 Task: Search one way flight ticket for 2 adults, 2 infants in seat and 1 infant on lap in first from Santa Rosa: Charles M. Schulz-sonoma County Airport to Evansville: Evansville Regional Airport on 5-3-2023. Choice of flights is Delta. Number of bags: 1 carry on bag and 5 checked bags. Price is upto 65000. Outbound departure time preference is 17:30.
Action: Mouse moved to (316, 133)
Screenshot: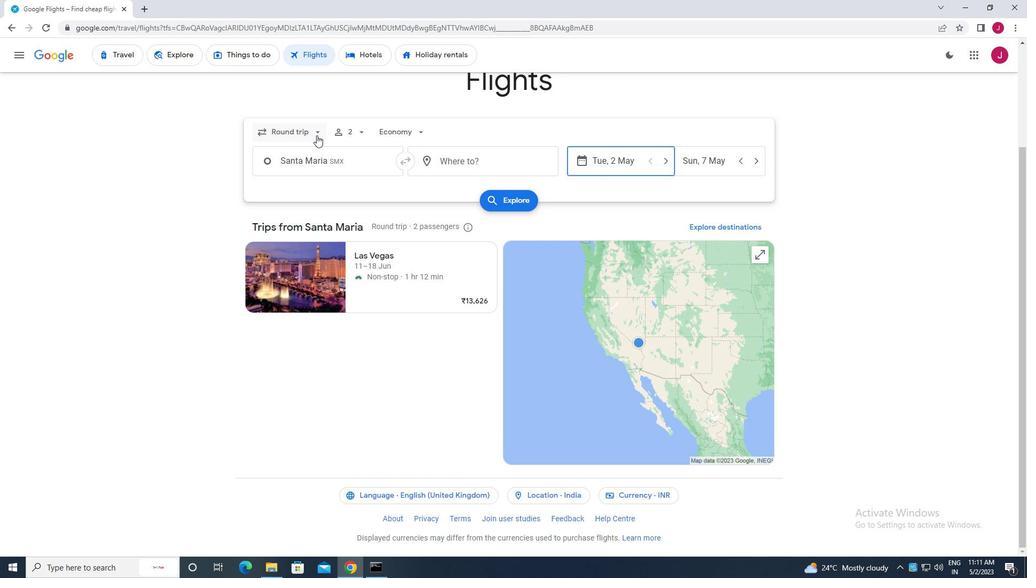 
Action: Mouse pressed left at (316, 133)
Screenshot: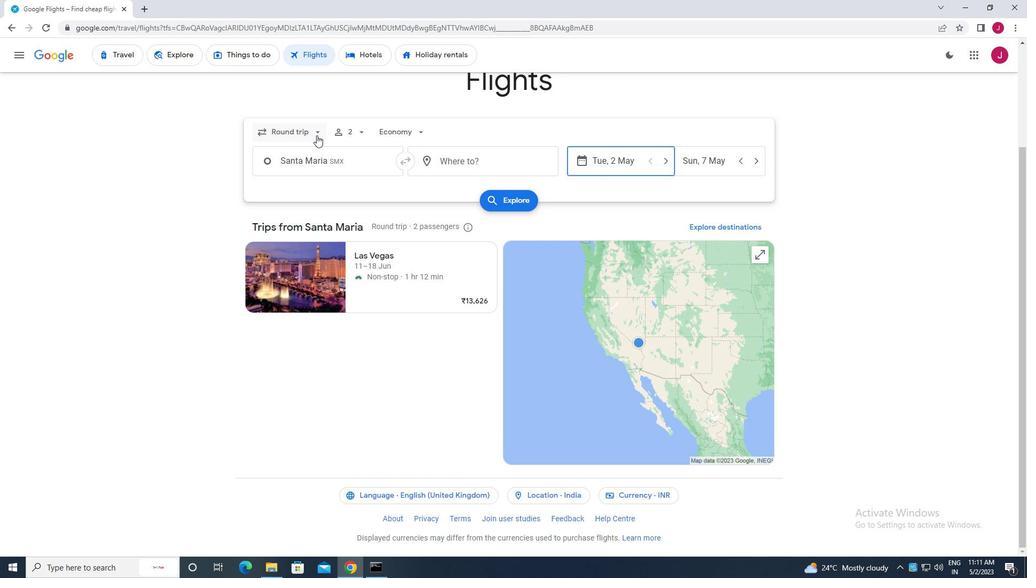
Action: Mouse moved to (313, 177)
Screenshot: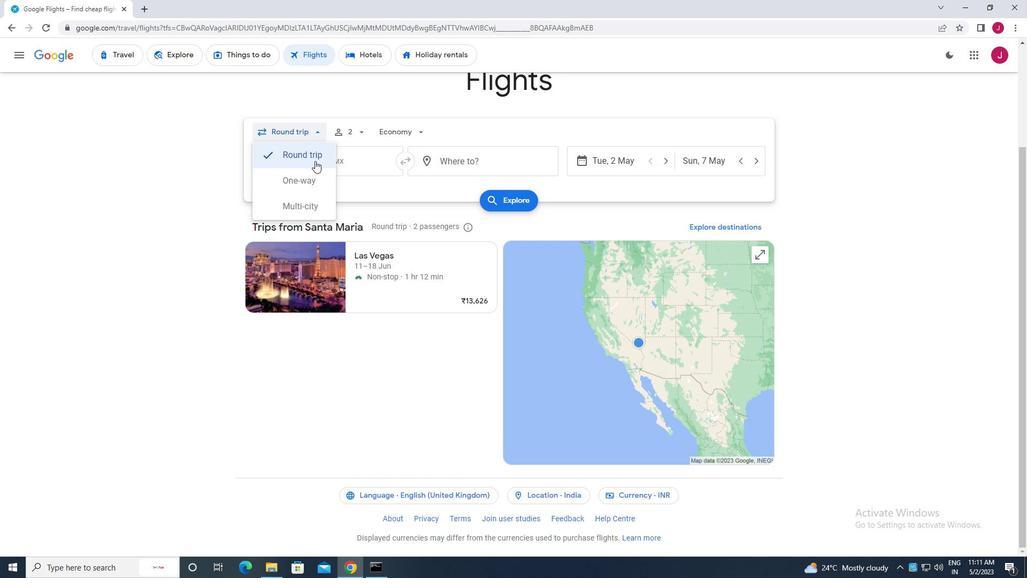 
Action: Mouse pressed left at (313, 177)
Screenshot: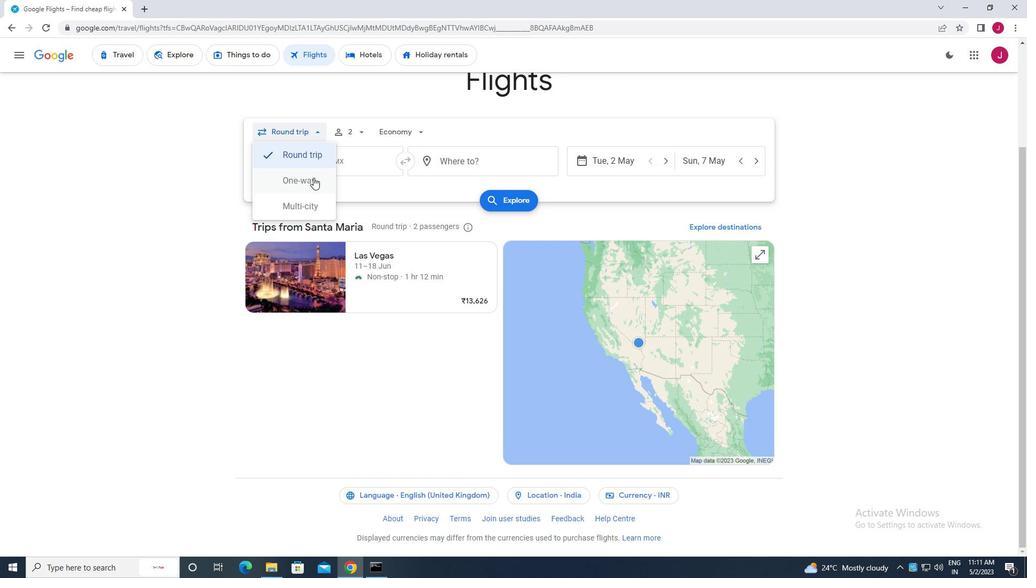 
Action: Mouse moved to (359, 133)
Screenshot: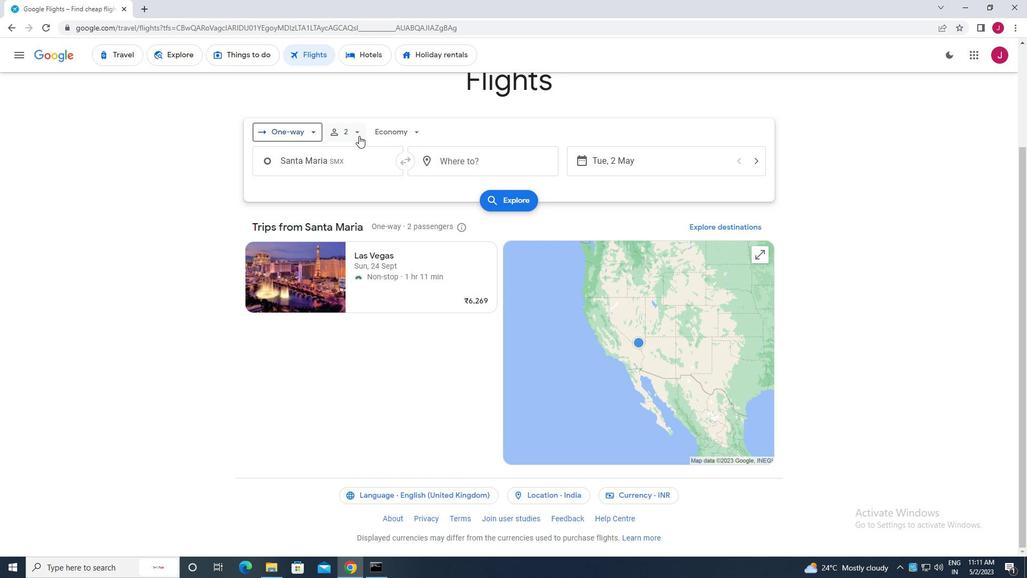 
Action: Mouse pressed left at (359, 133)
Screenshot: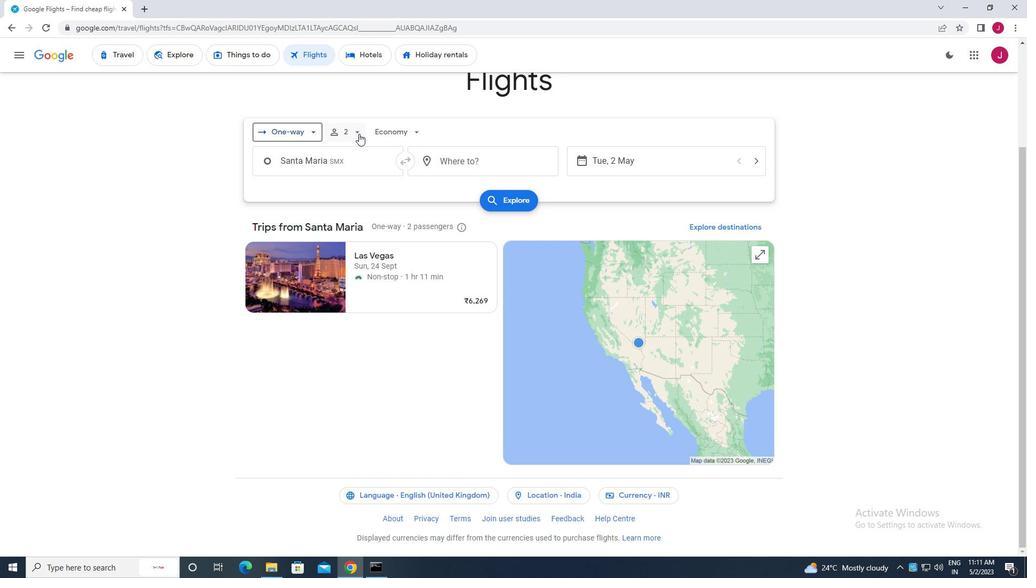 
Action: Mouse moved to (441, 164)
Screenshot: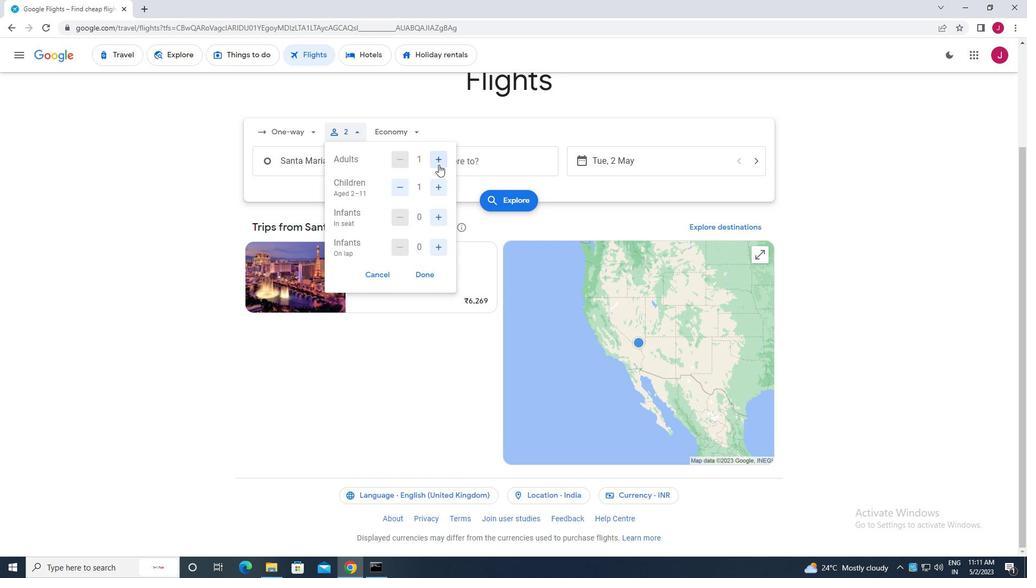 
Action: Mouse pressed left at (441, 164)
Screenshot: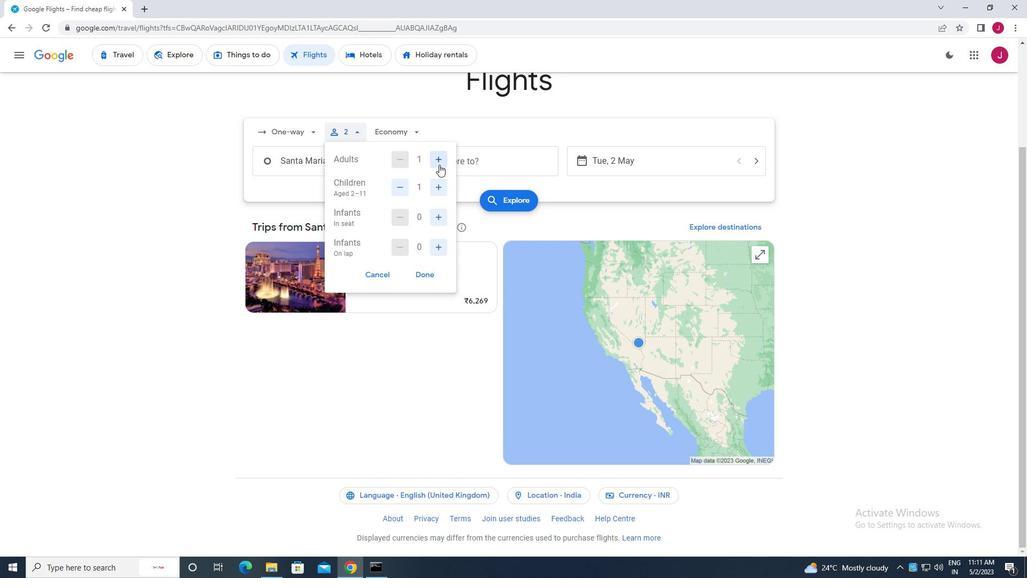 
Action: Mouse moved to (399, 190)
Screenshot: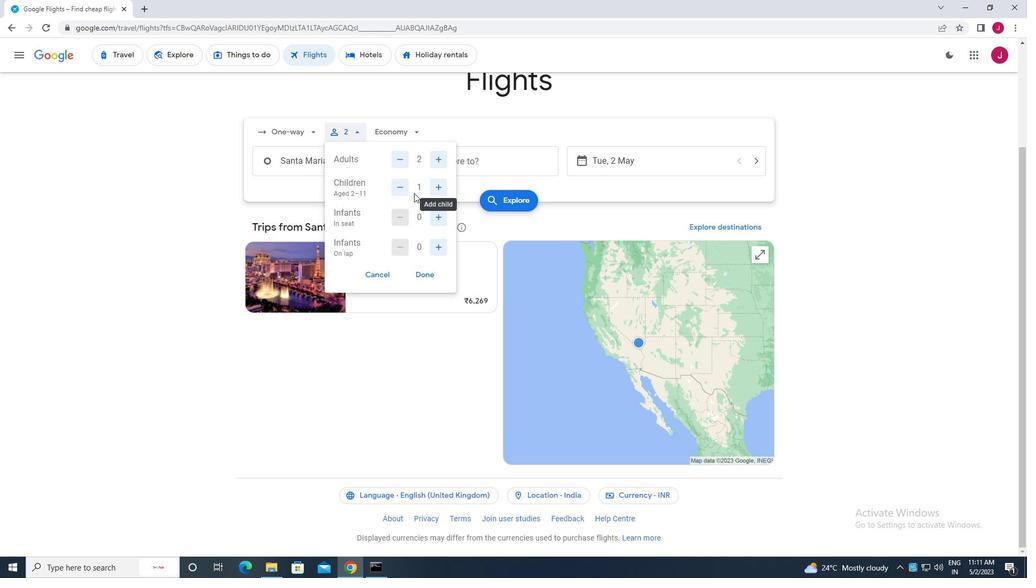 
Action: Mouse pressed left at (399, 190)
Screenshot: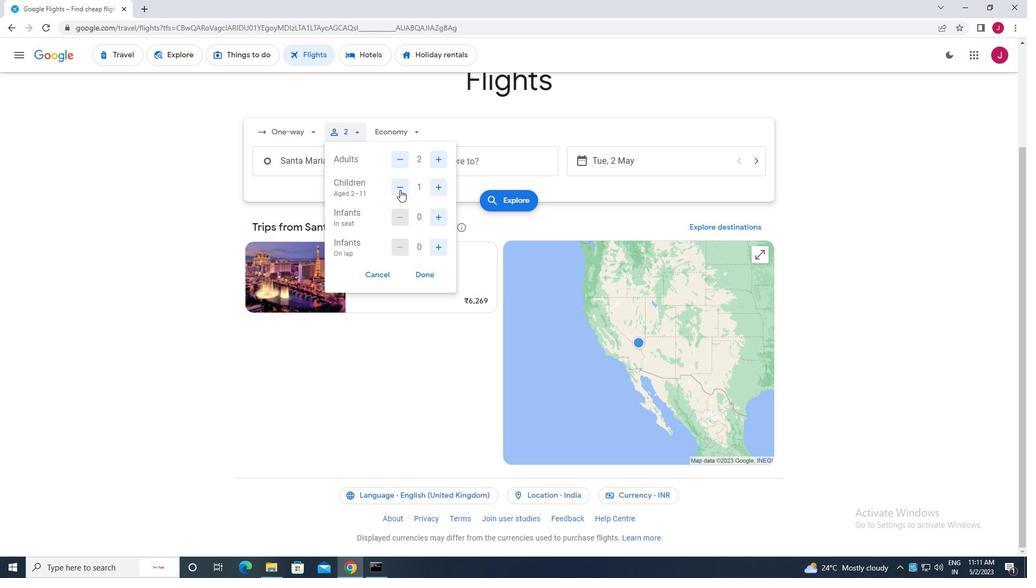 
Action: Mouse moved to (438, 220)
Screenshot: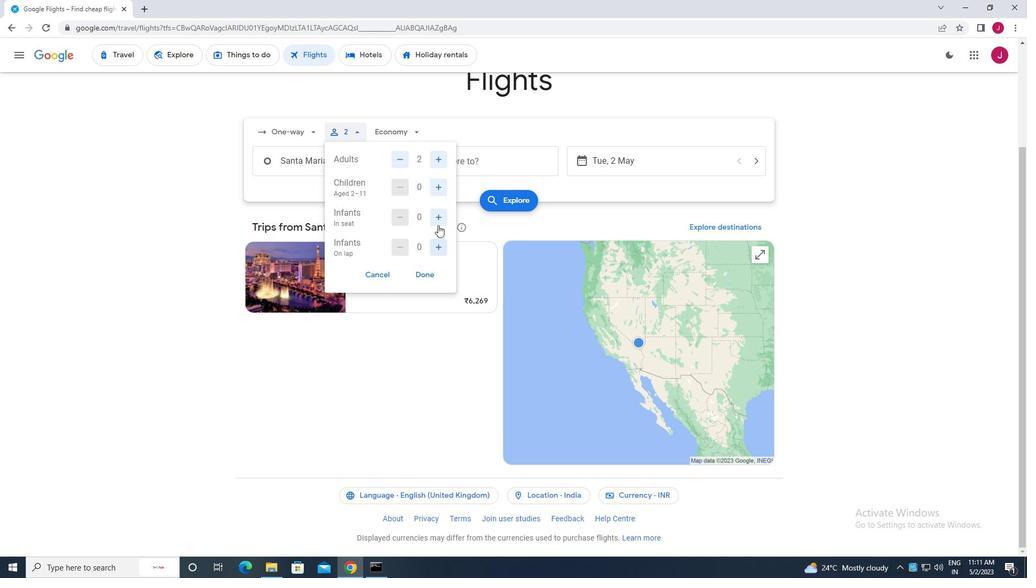 
Action: Mouse pressed left at (438, 220)
Screenshot: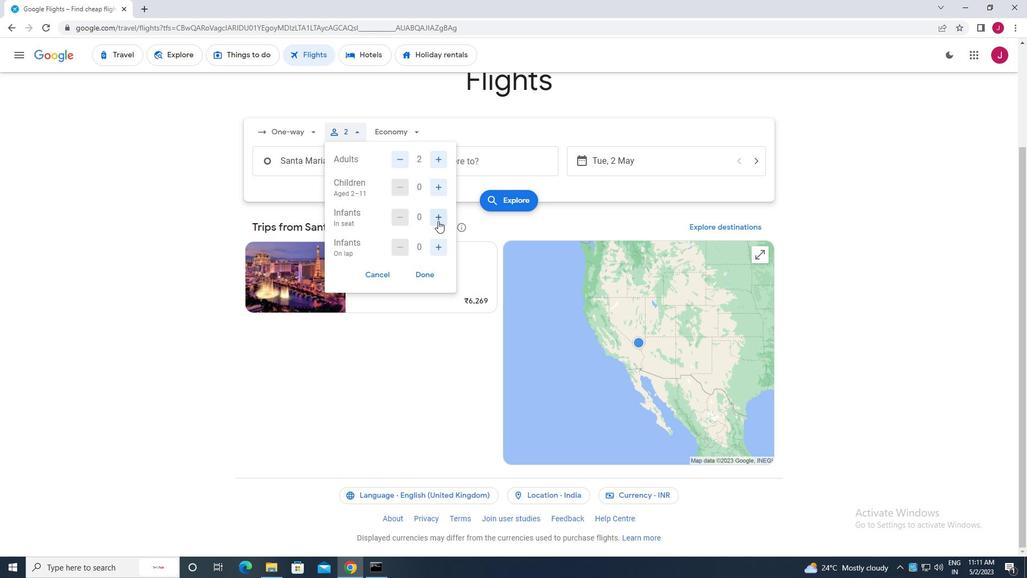 
Action: Mouse moved to (441, 247)
Screenshot: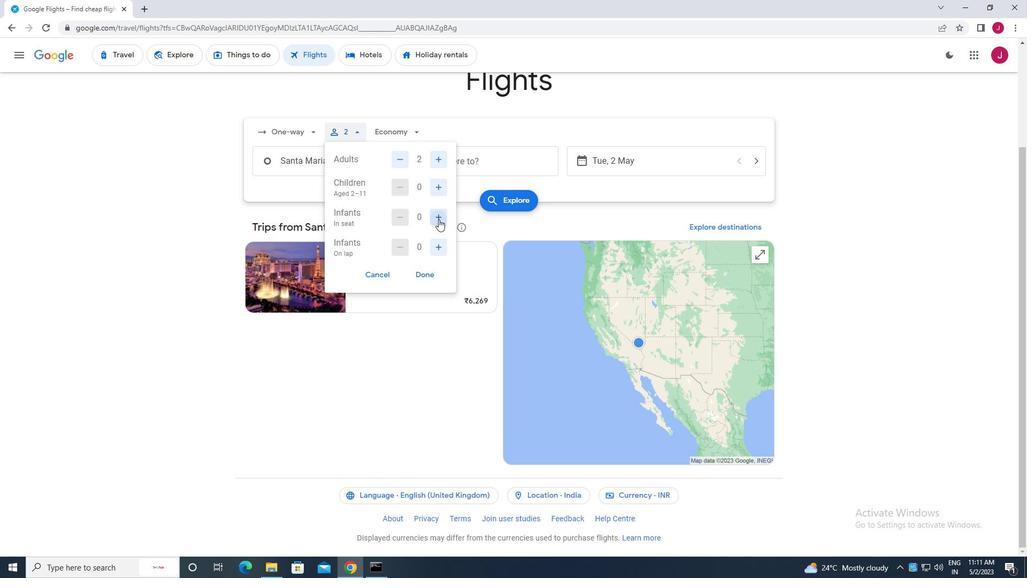 
Action: Mouse pressed left at (441, 247)
Screenshot: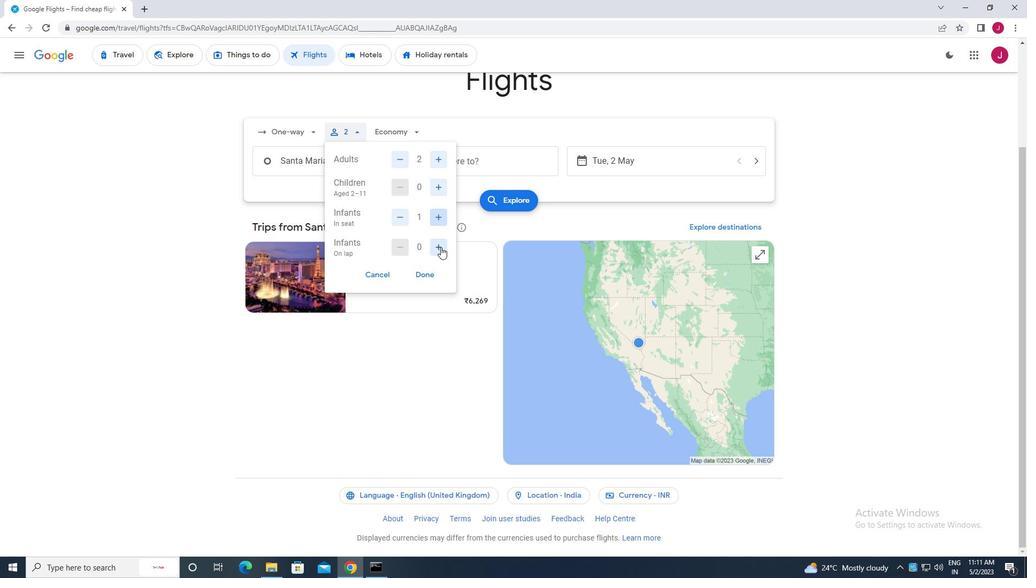 
Action: Mouse moved to (423, 272)
Screenshot: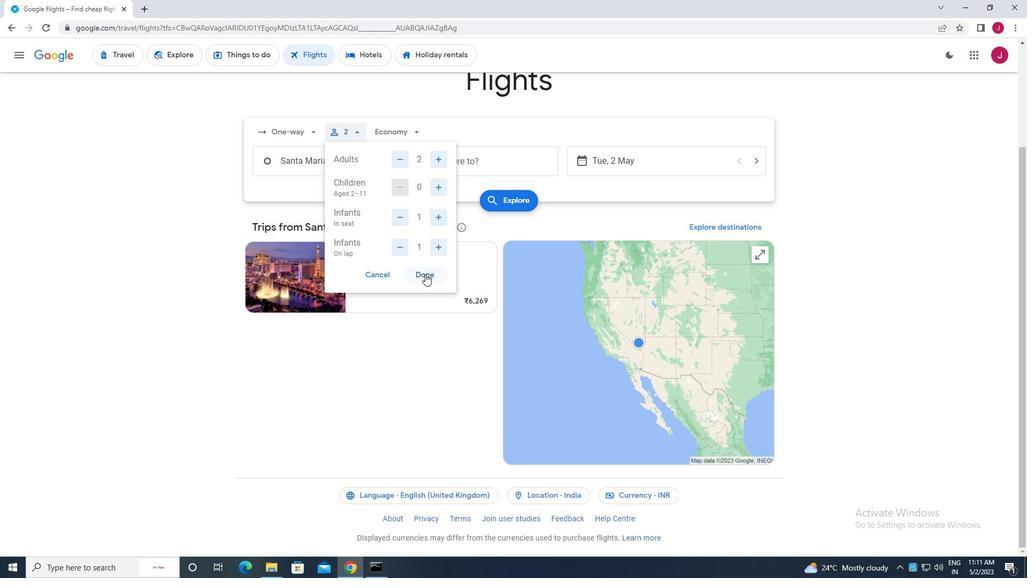 
Action: Mouse pressed left at (423, 272)
Screenshot: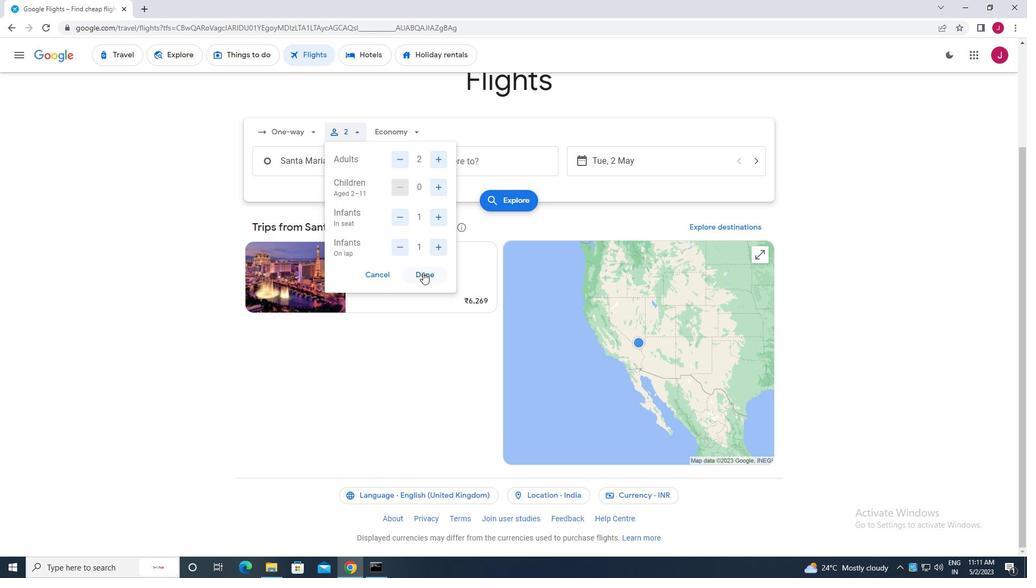 
Action: Mouse moved to (398, 125)
Screenshot: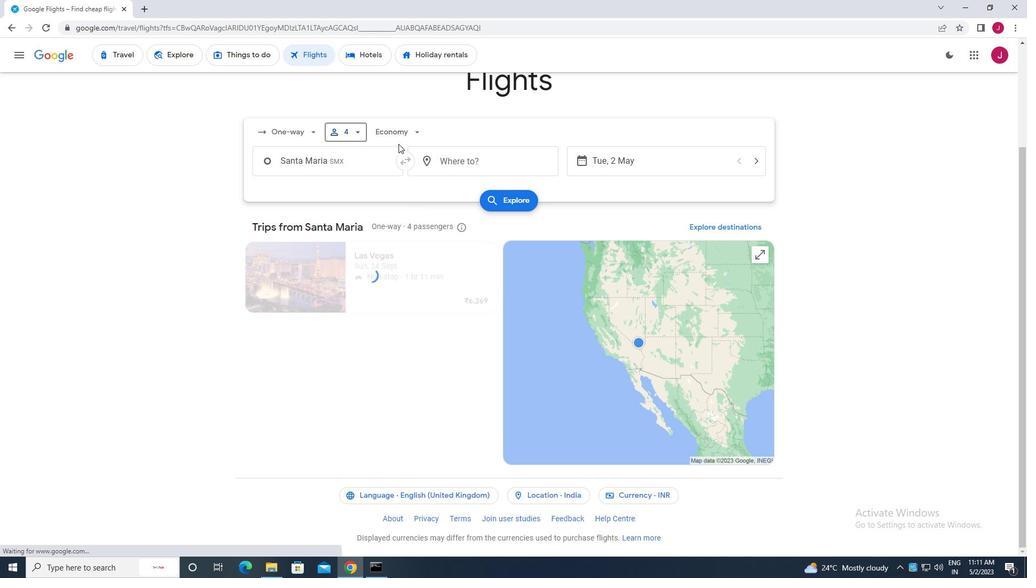
Action: Mouse pressed left at (398, 125)
Screenshot: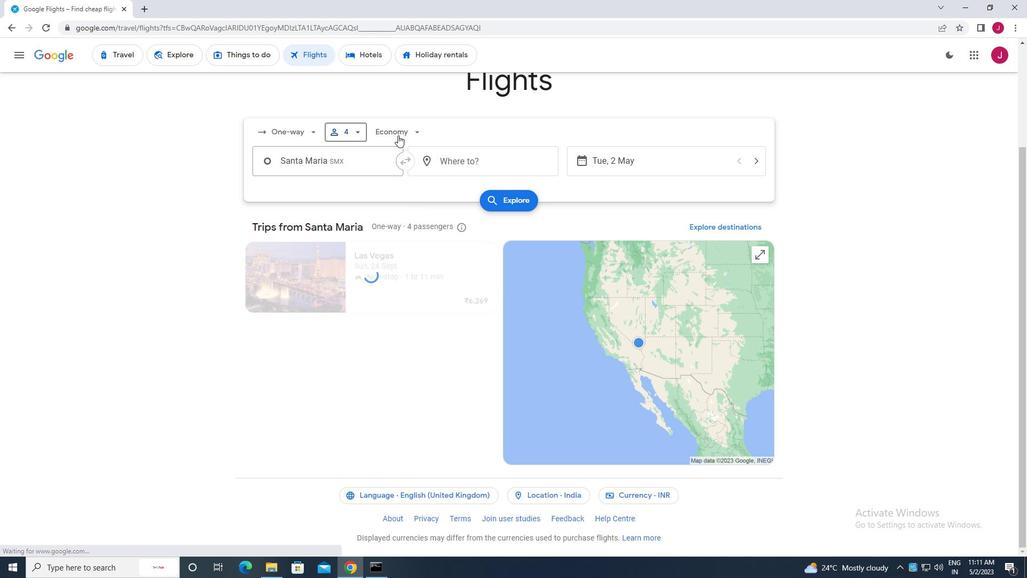
Action: Mouse moved to (402, 233)
Screenshot: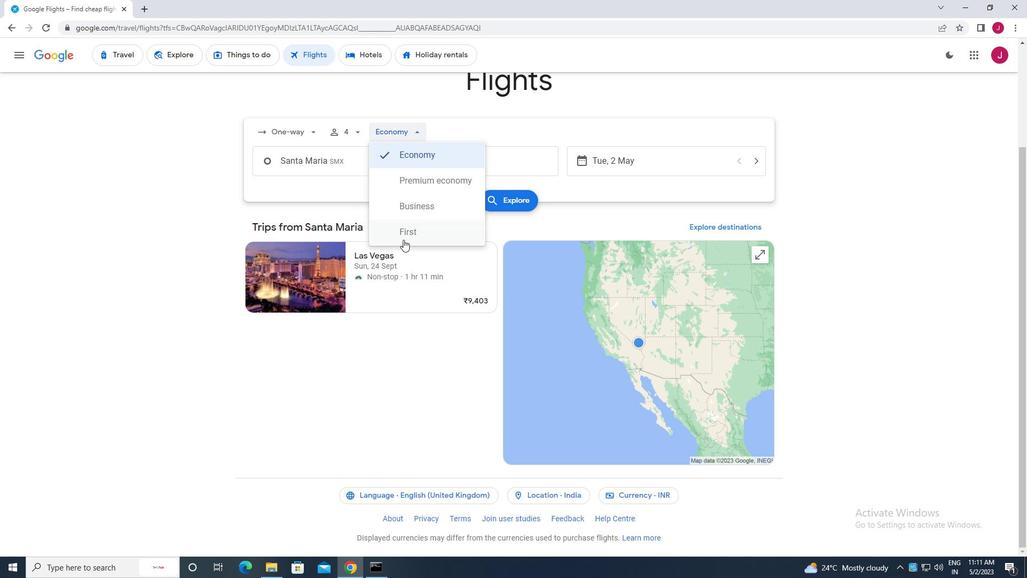 
Action: Mouse pressed left at (402, 233)
Screenshot: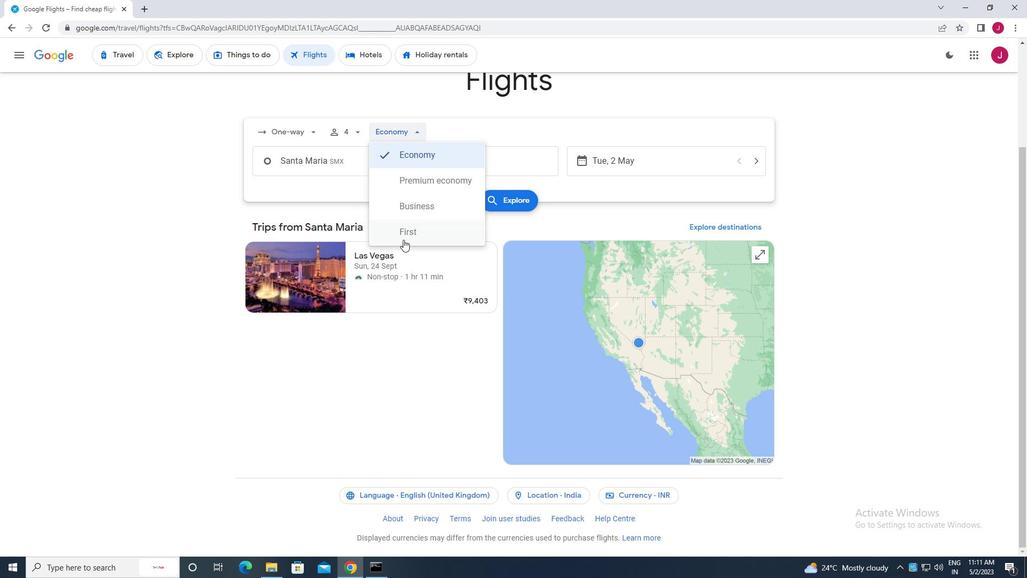 
Action: Mouse moved to (350, 162)
Screenshot: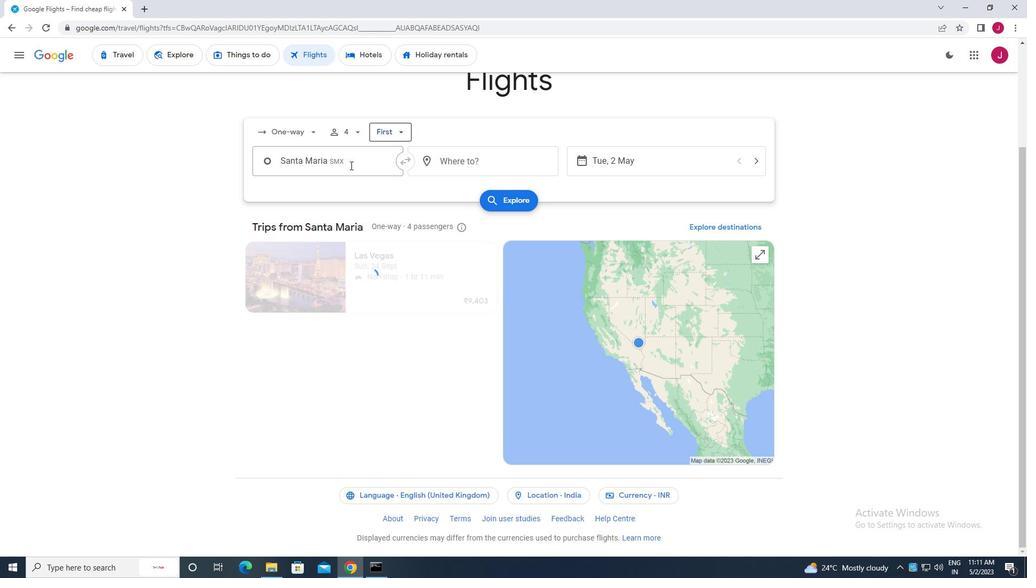 
Action: Mouse pressed left at (350, 162)
Screenshot: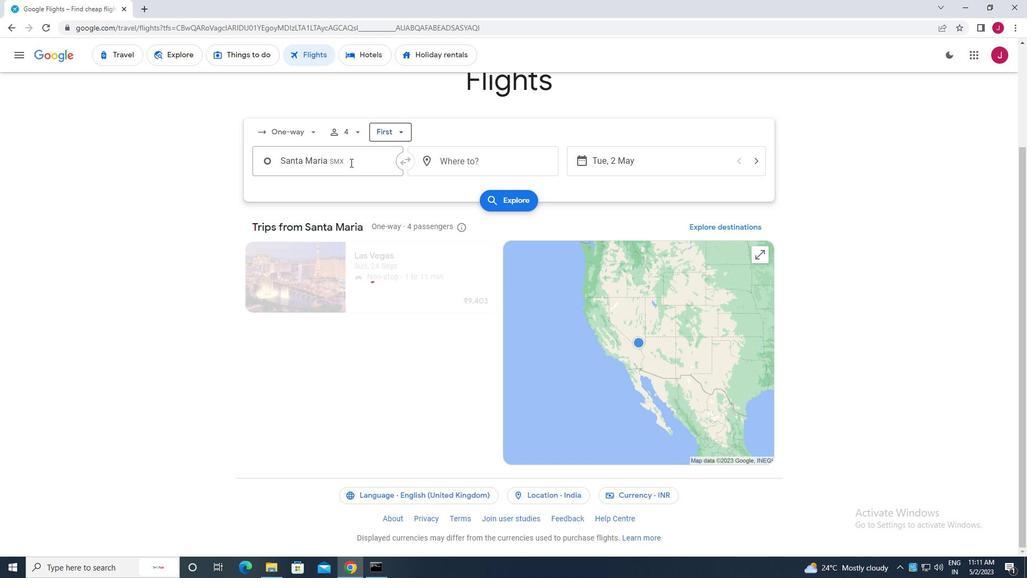 
Action: Mouse moved to (350, 162)
Screenshot: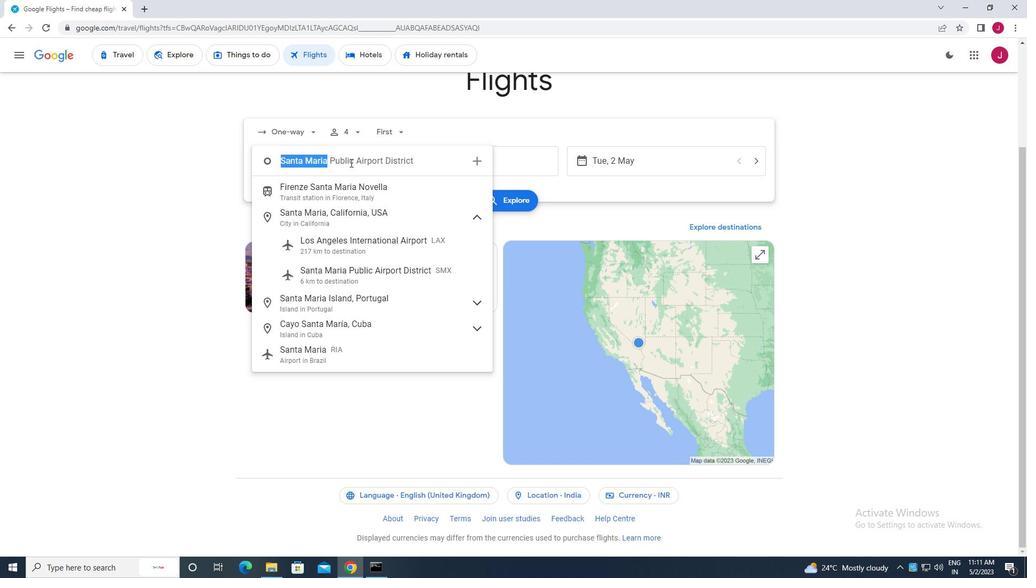 
Action: Key pressed charles
Screenshot: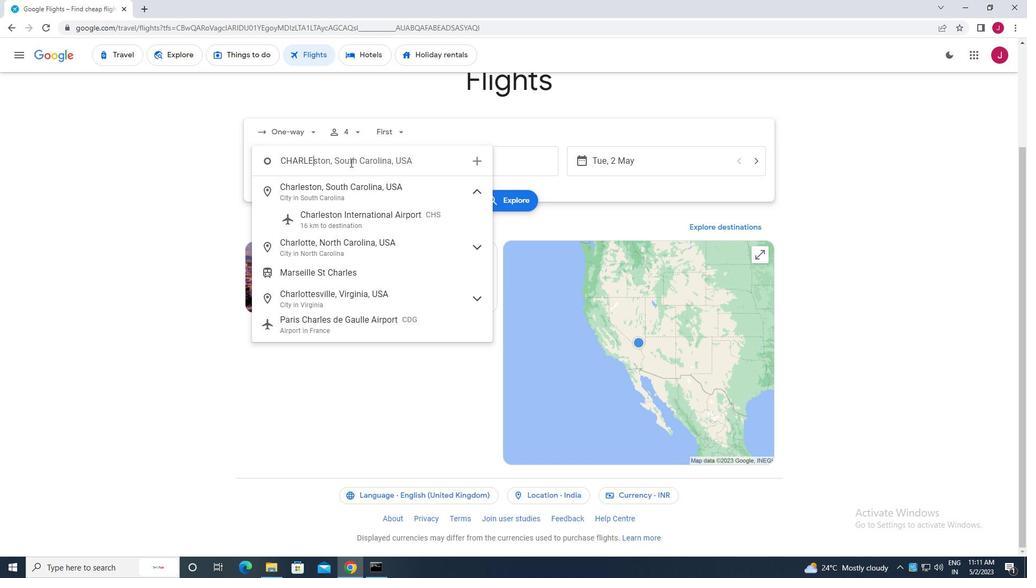 
Action: Mouse moved to (357, 156)
Screenshot: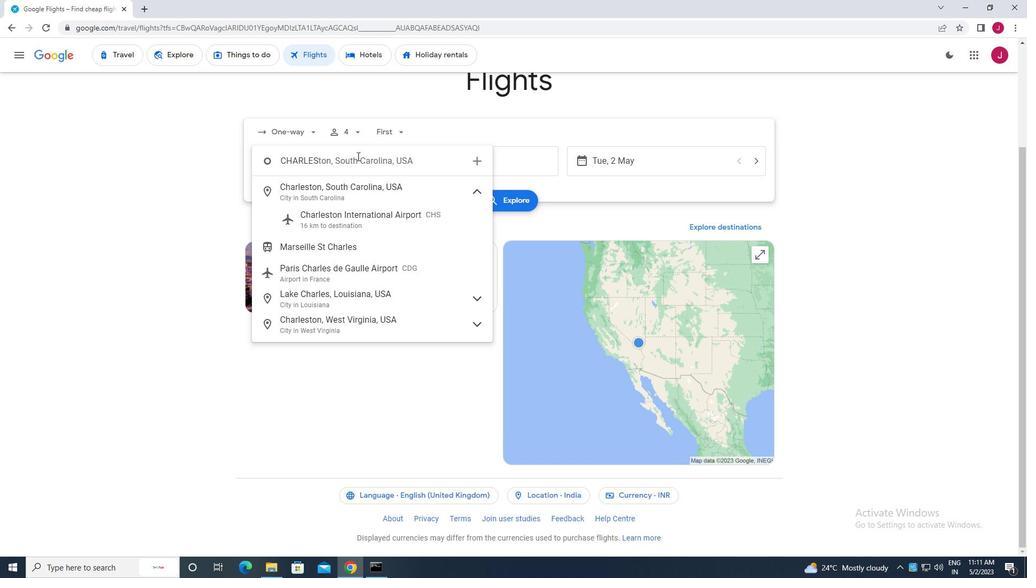 
Action: Key pressed b<Key.backspace><Key.space>m<Key.space>sc
Screenshot: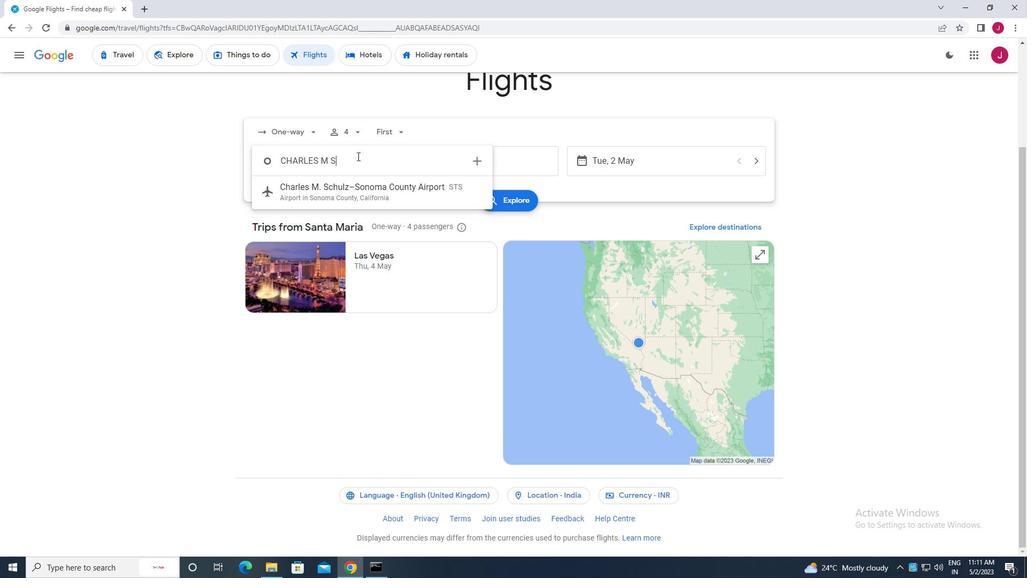 
Action: Mouse moved to (374, 191)
Screenshot: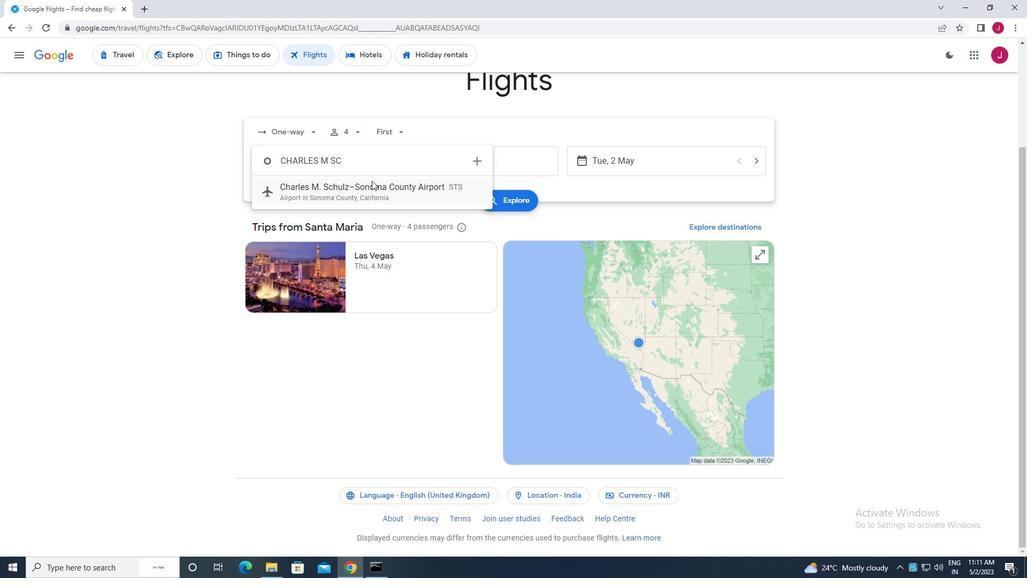 
Action: Mouse pressed left at (374, 191)
Screenshot: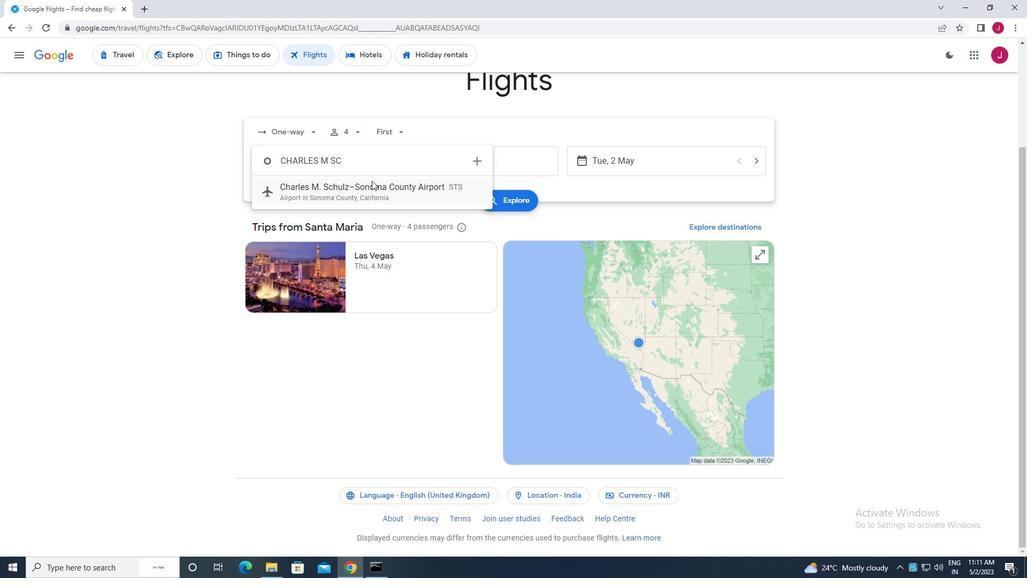 
Action: Mouse moved to (521, 162)
Screenshot: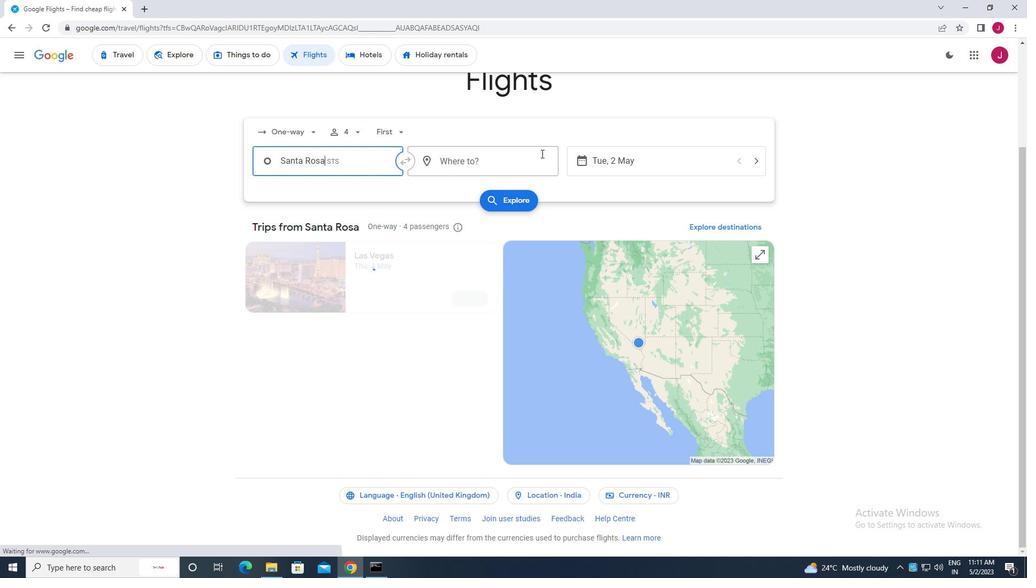 
Action: Mouse pressed left at (521, 162)
Screenshot: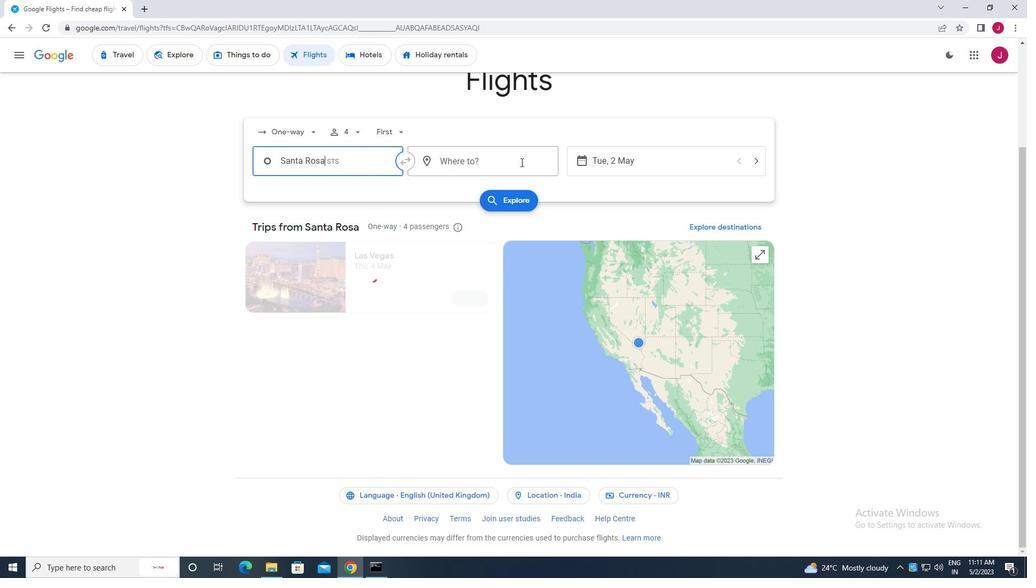 
Action: Key pressed evanville
Screenshot: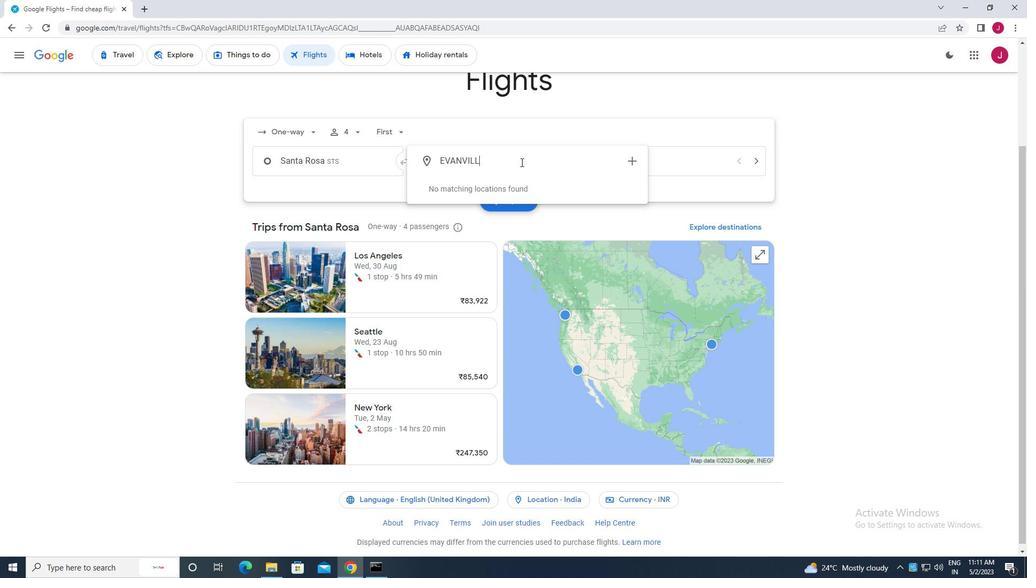 
Action: Mouse moved to (525, 216)
Screenshot: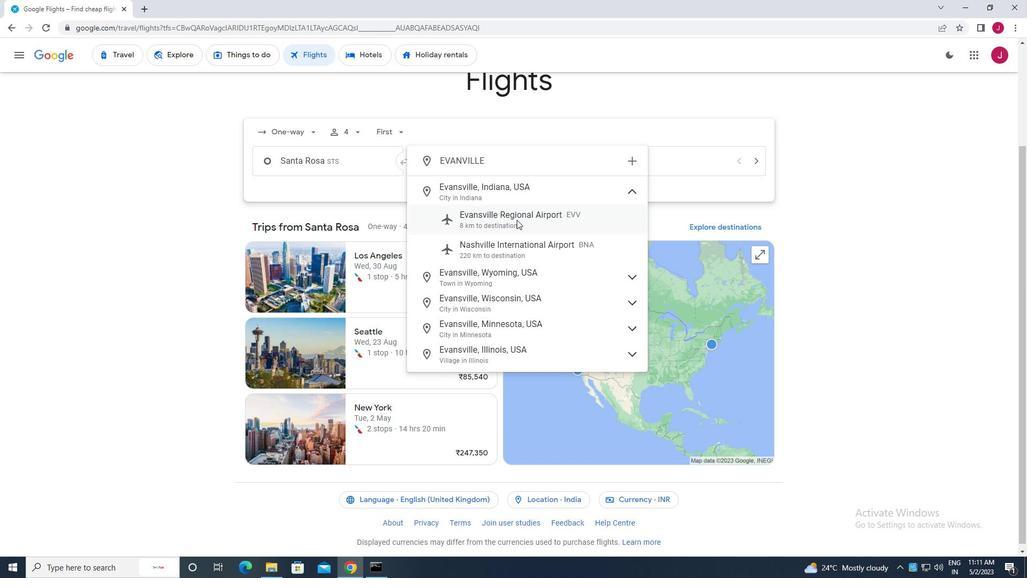
Action: Mouse pressed left at (525, 216)
Screenshot: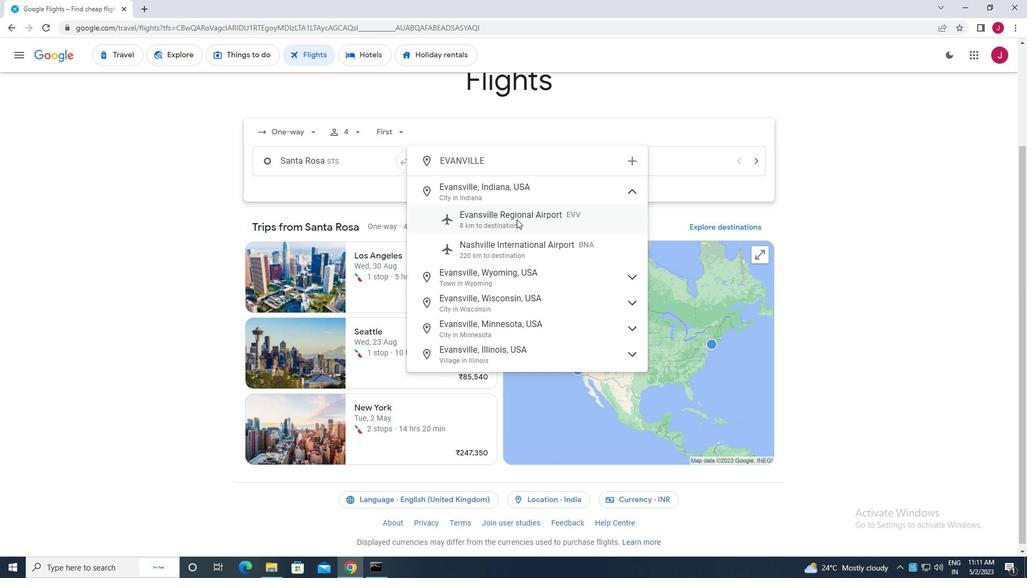 
Action: Mouse moved to (651, 153)
Screenshot: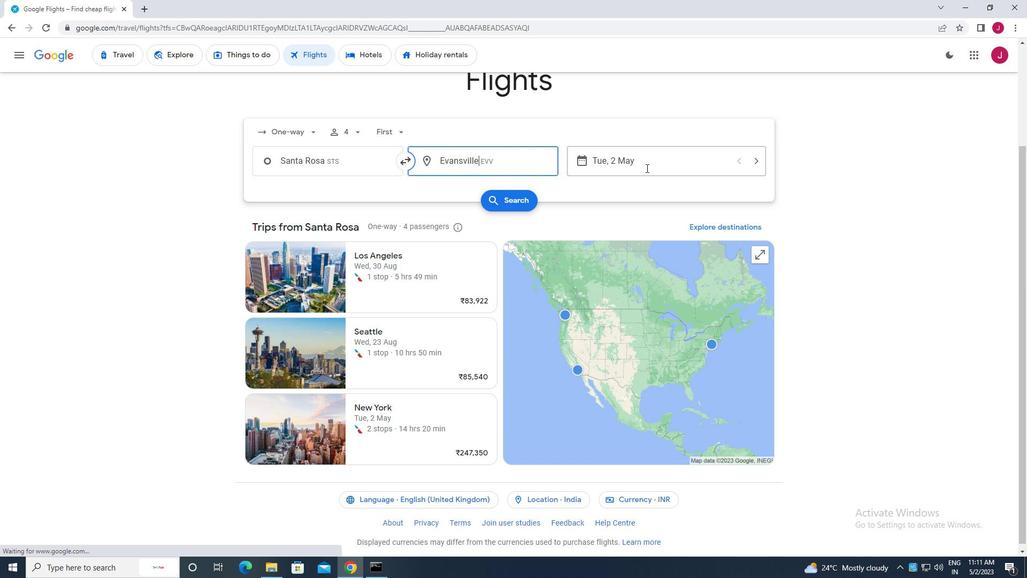 
Action: Mouse pressed left at (651, 153)
Screenshot: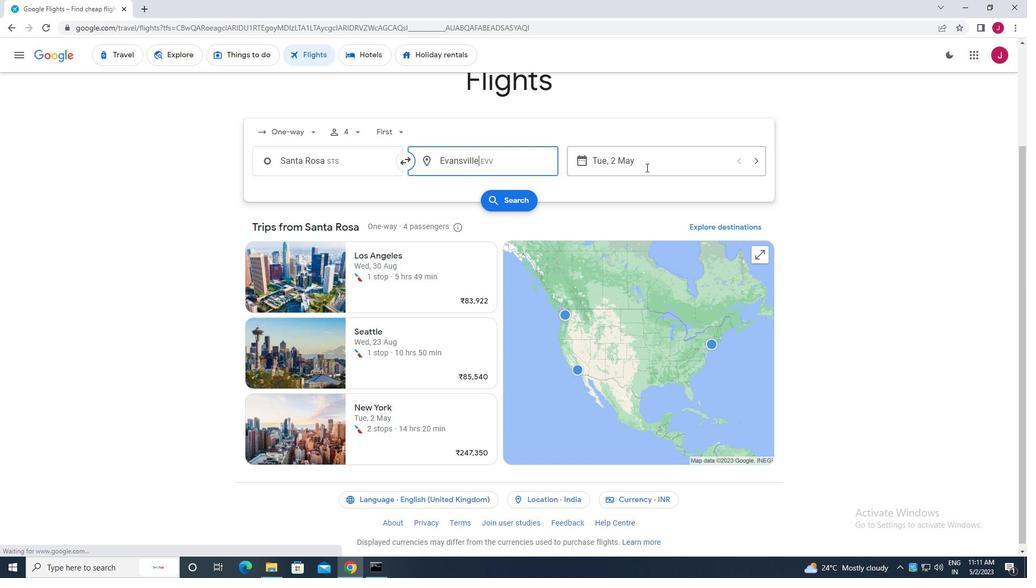 
Action: Mouse moved to (468, 242)
Screenshot: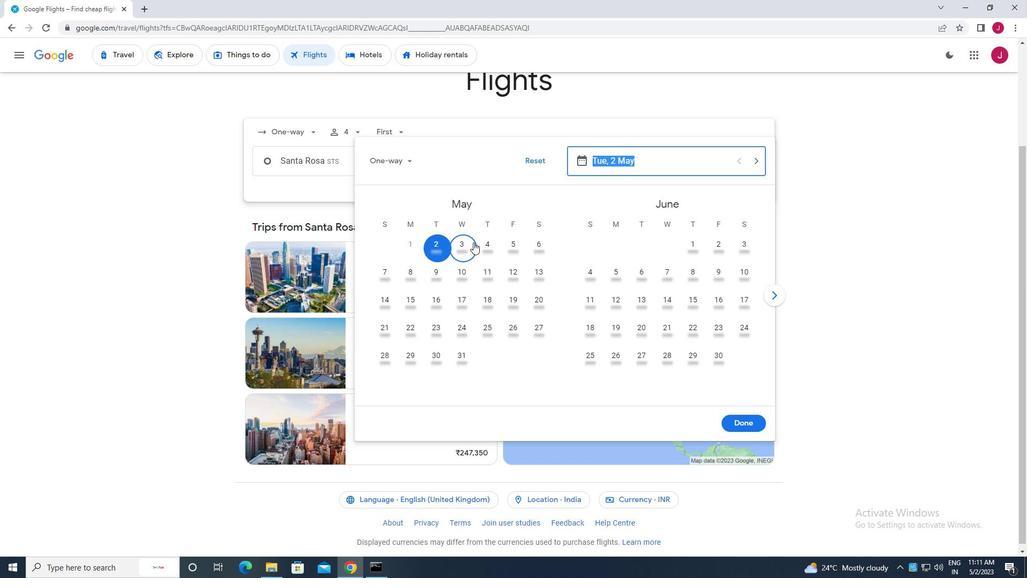 
Action: Mouse pressed left at (468, 242)
Screenshot: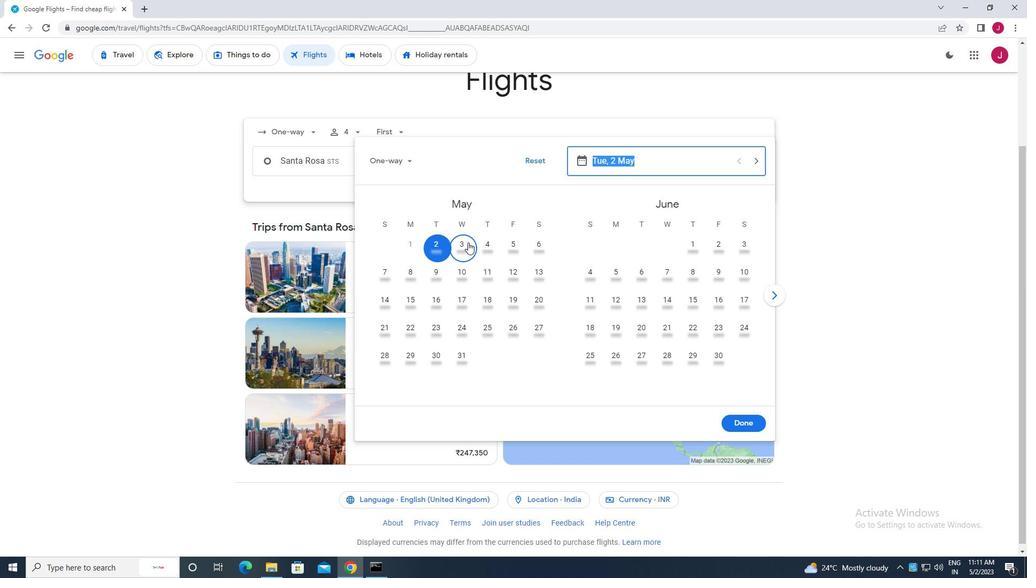 
Action: Mouse moved to (740, 422)
Screenshot: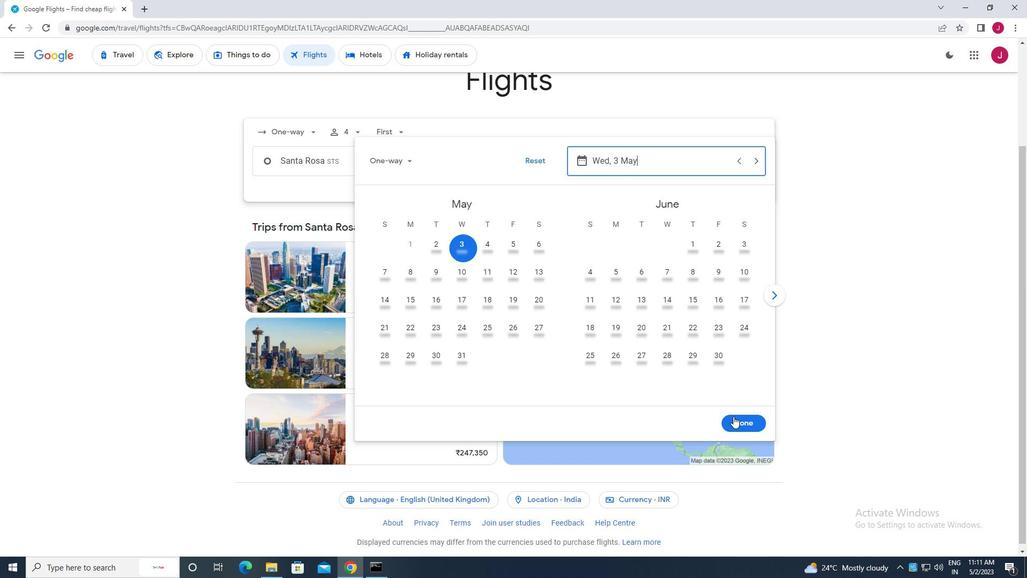 
Action: Mouse pressed left at (740, 422)
Screenshot: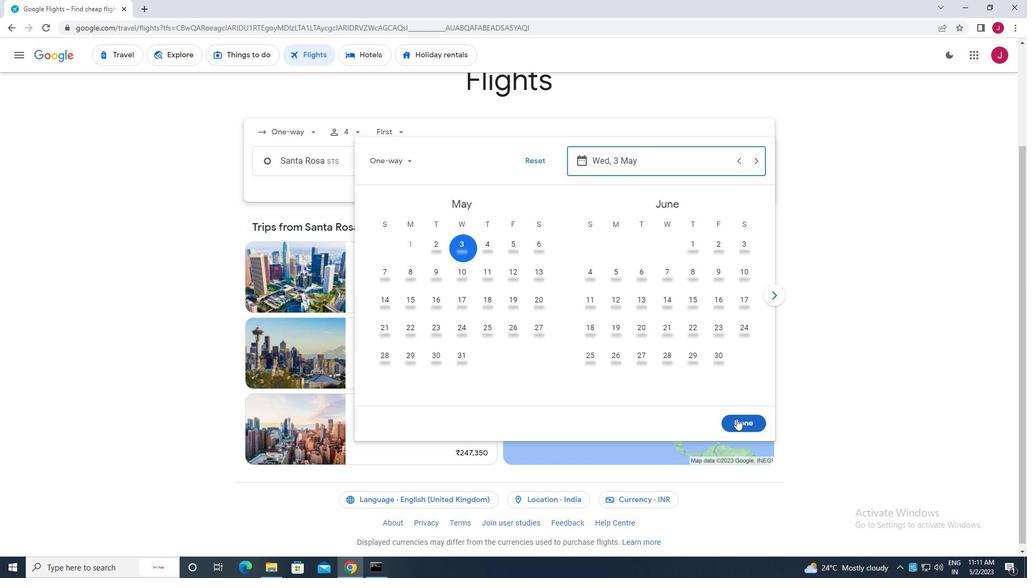 
Action: Mouse moved to (515, 203)
Screenshot: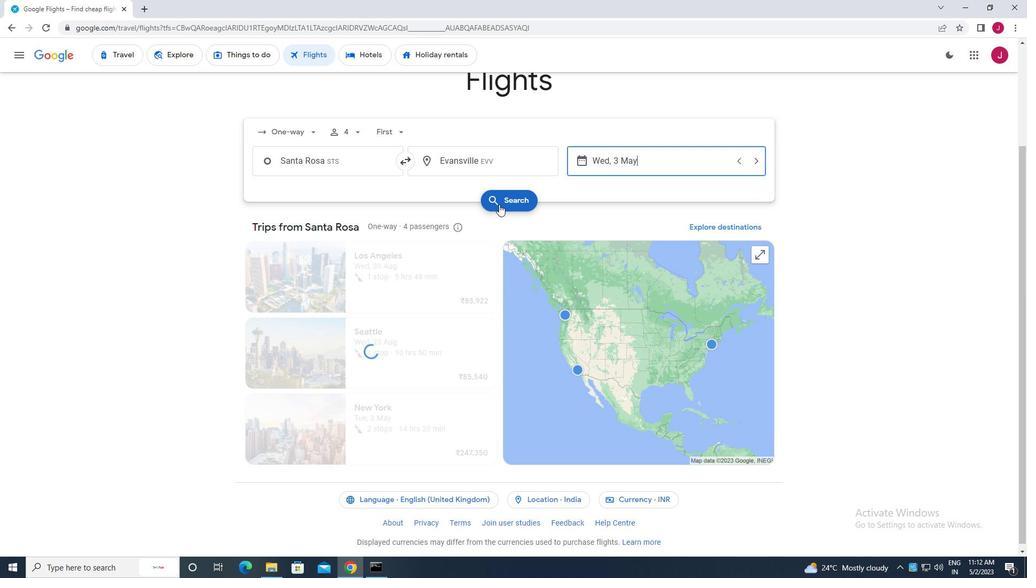 
Action: Mouse pressed left at (515, 203)
Screenshot: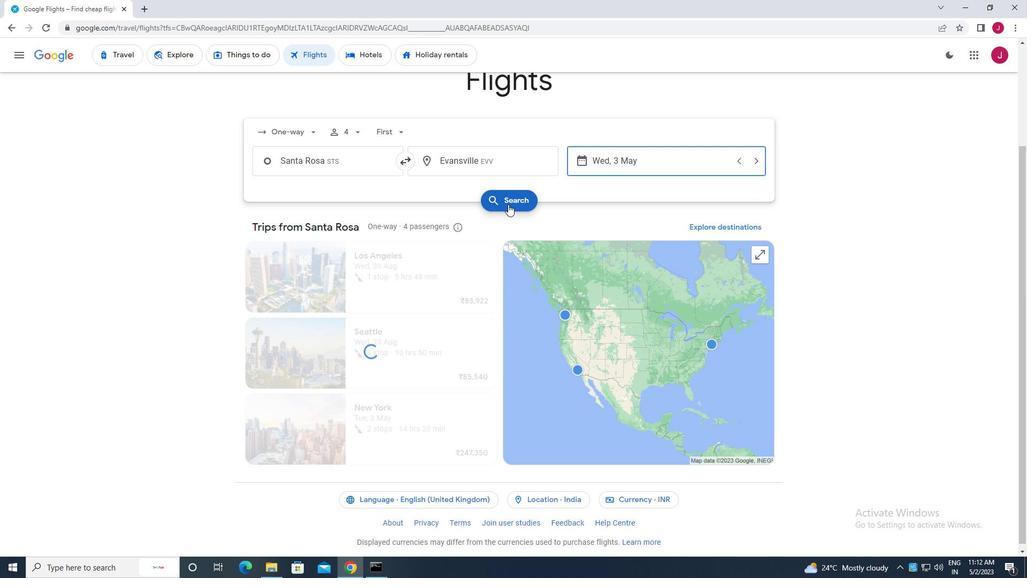 
Action: Mouse moved to (272, 150)
Screenshot: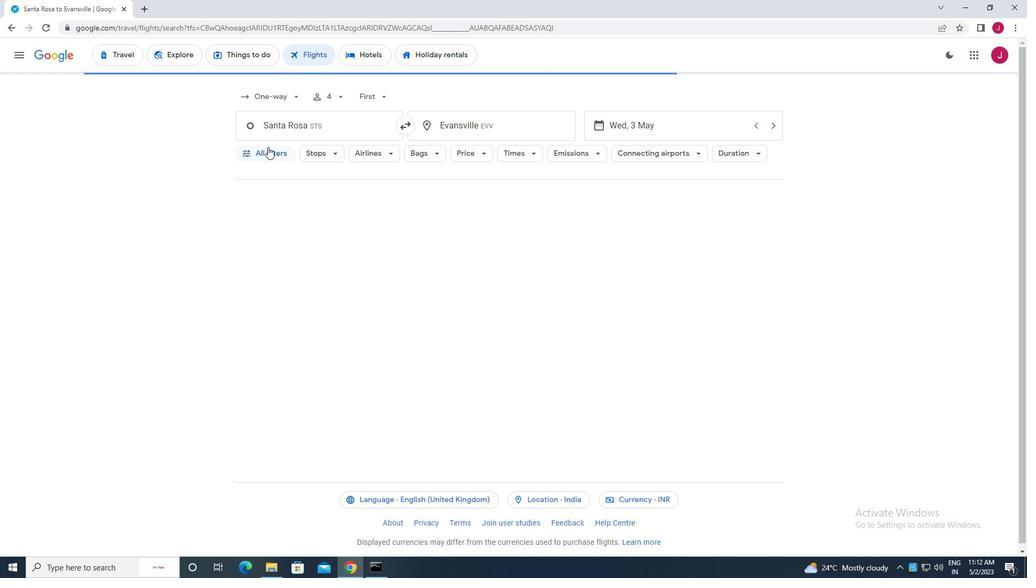 
Action: Mouse pressed left at (272, 150)
Screenshot: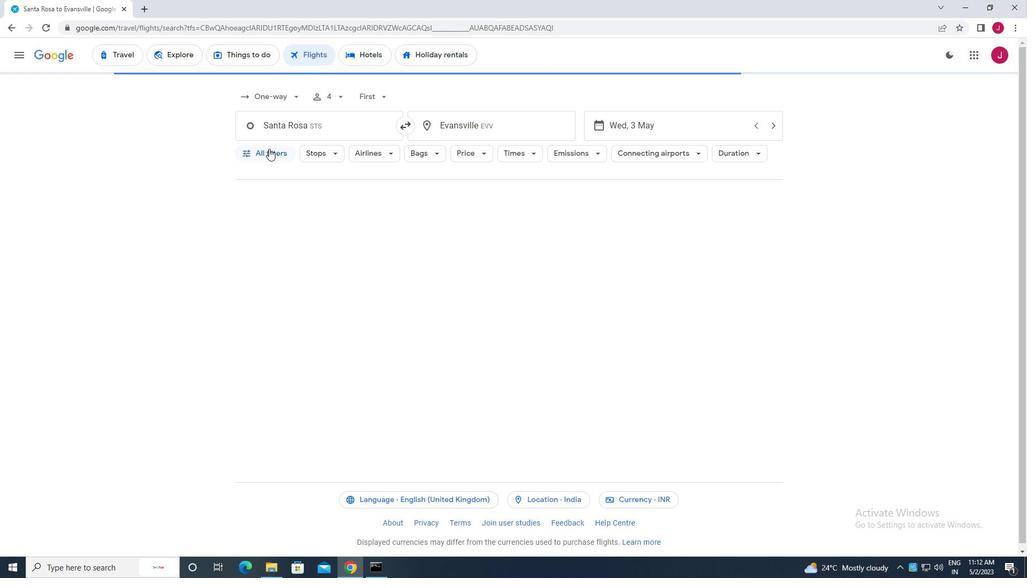 
Action: Mouse moved to (337, 179)
Screenshot: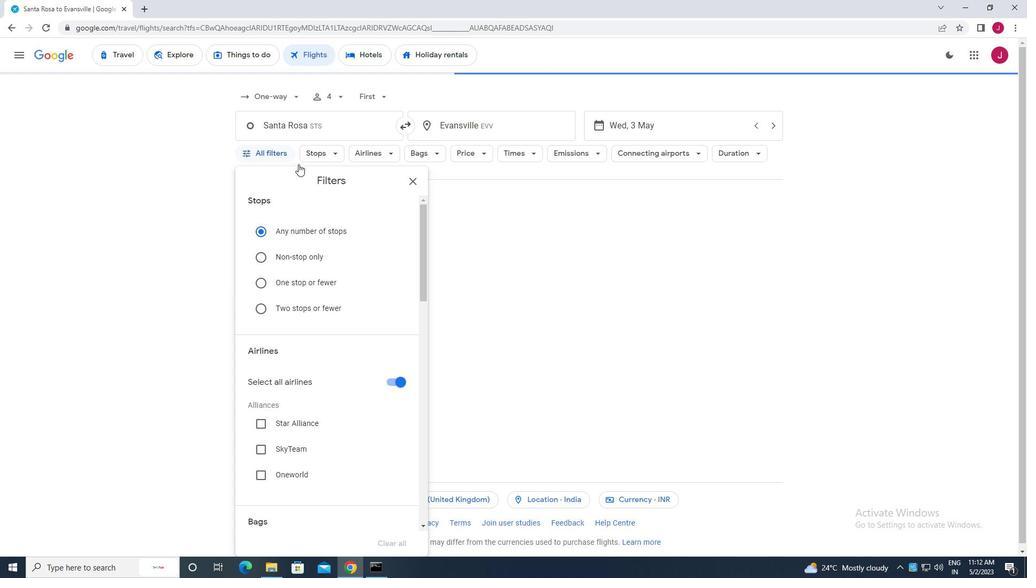 
Action: Mouse scrolled (337, 178) with delta (0, 0)
Screenshot: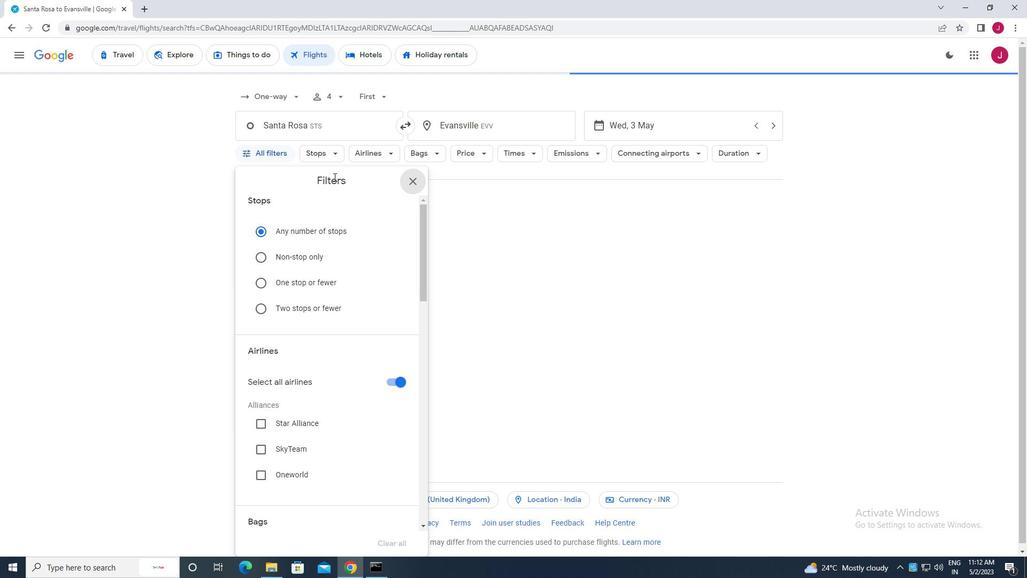 
Action: Mouse scrolled (337, 178) with delta (0, 0)
Screenshot: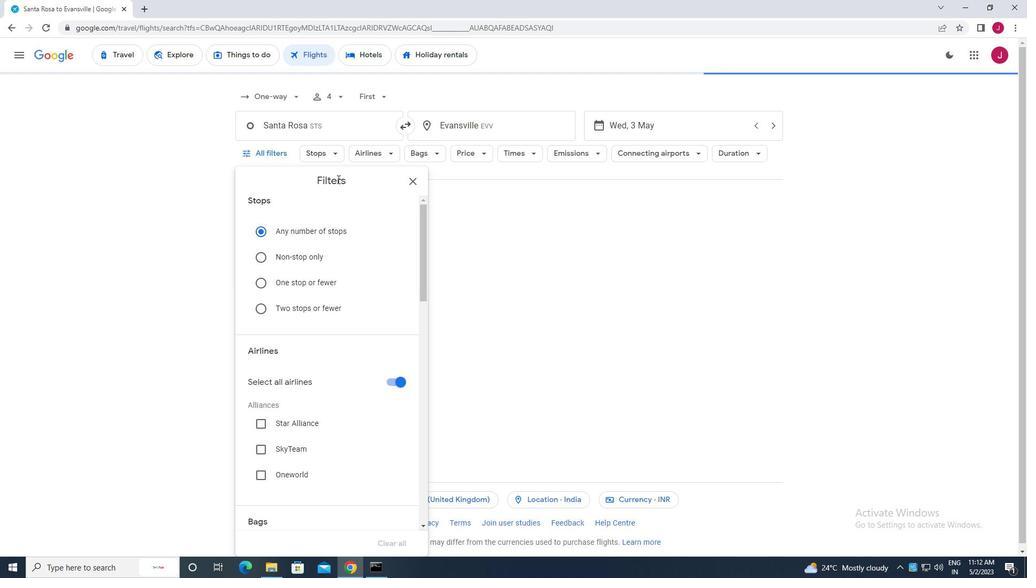 
Action: Mouse scrolled (337, 178) with delta (0, 0)
Screenshot: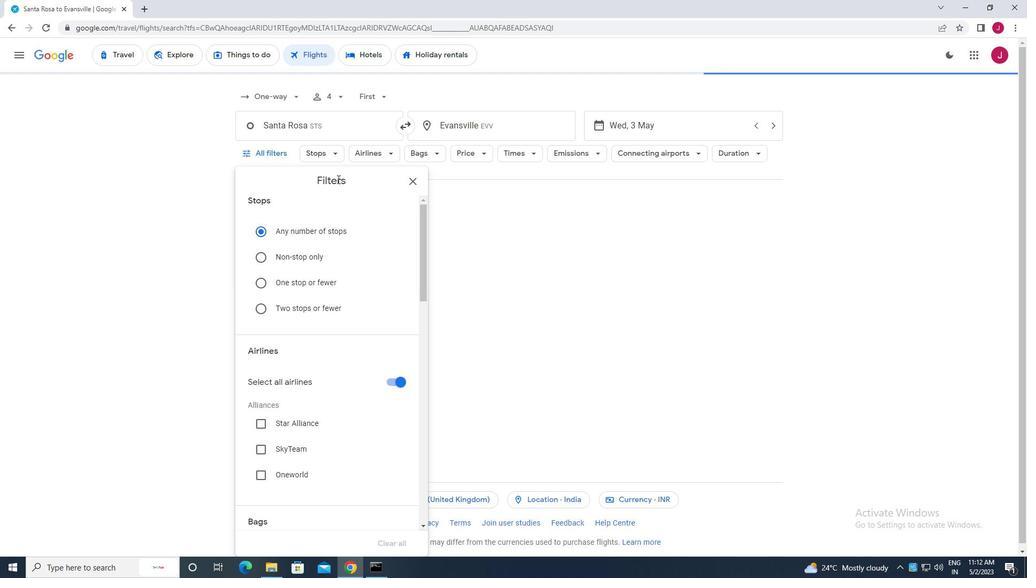 
Action: Mouse moved to (367, 209)
Screenshot: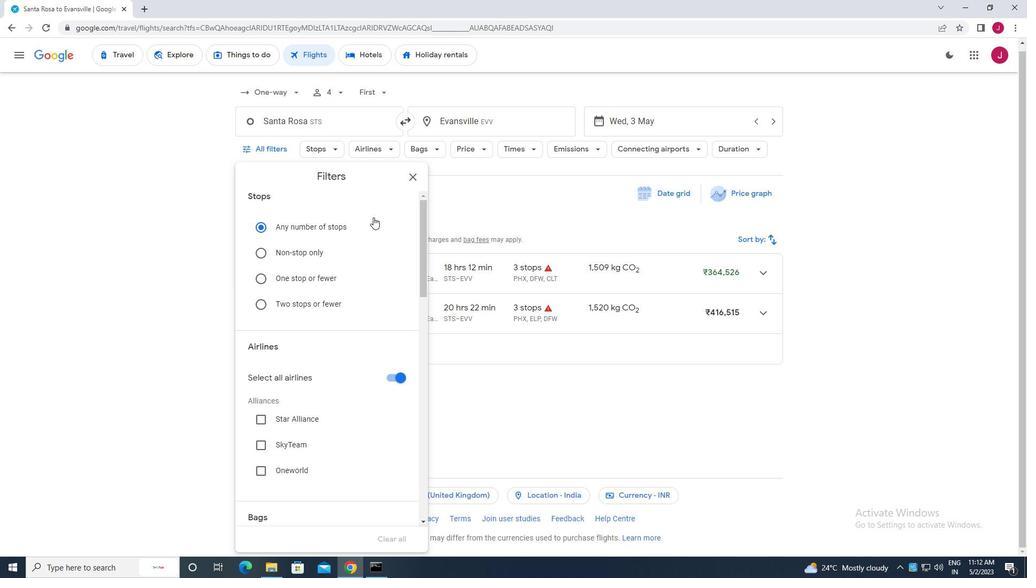 
Action: Mouse scrolled (367, 208) with delta (0, 0)
Screenshot: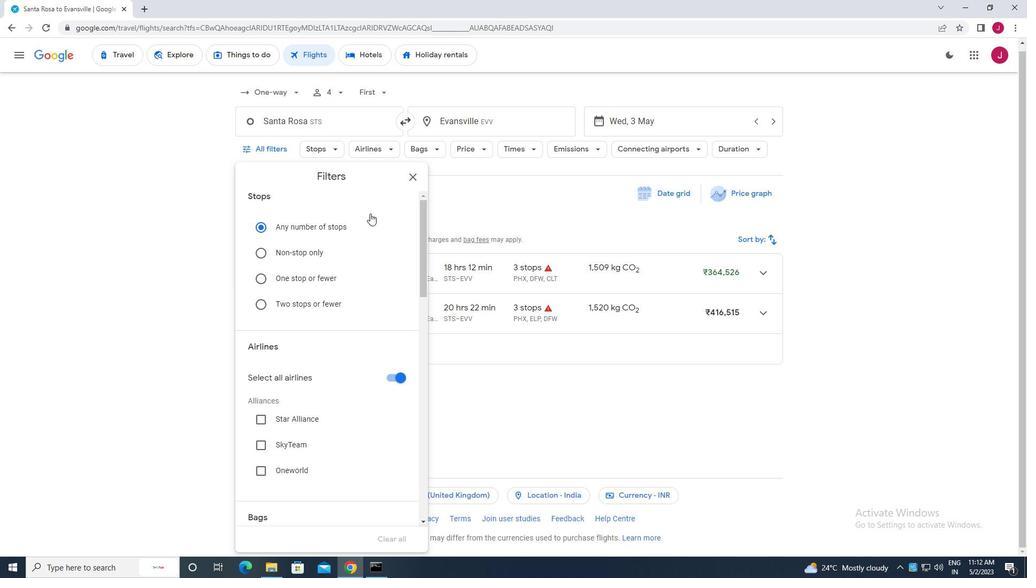 
Action: Mouse scrolled (367, 208) with delta (0, 0)
Screenshot: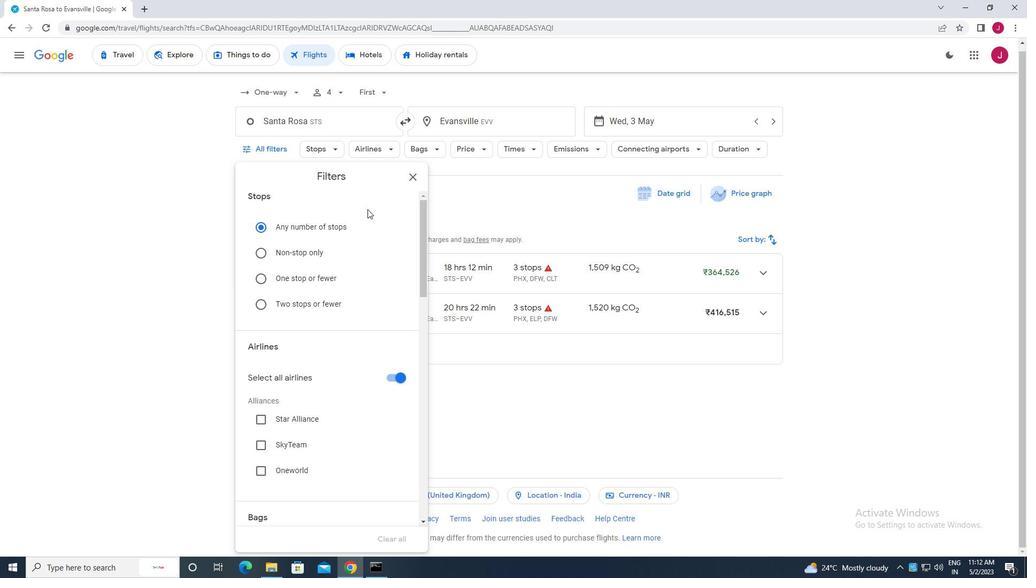 
Action: Mouse scrolled (367, 208) with delta (0, 0)
Screenshot: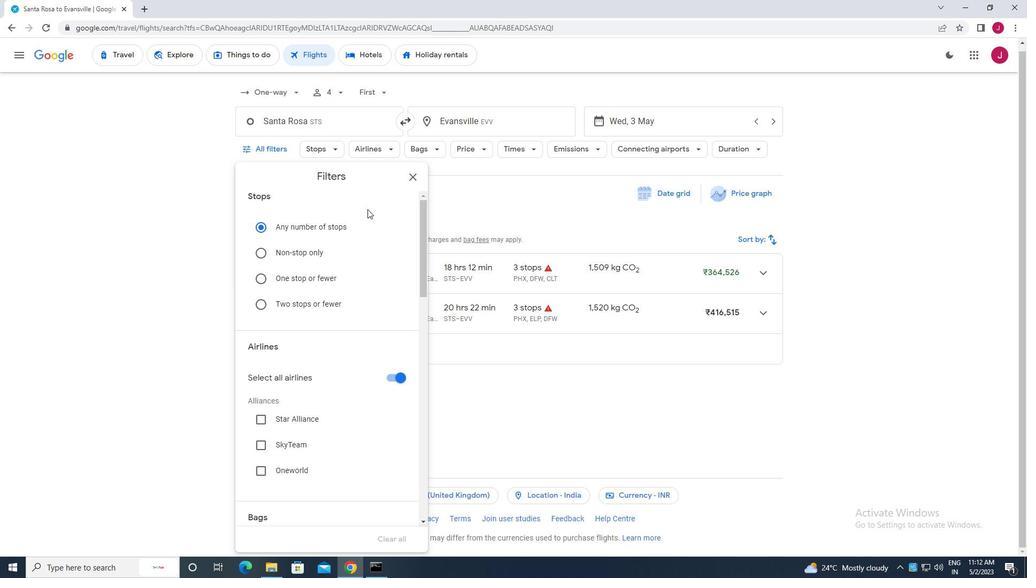 
Action: Mouse moved to (391, 220)
Screenshot: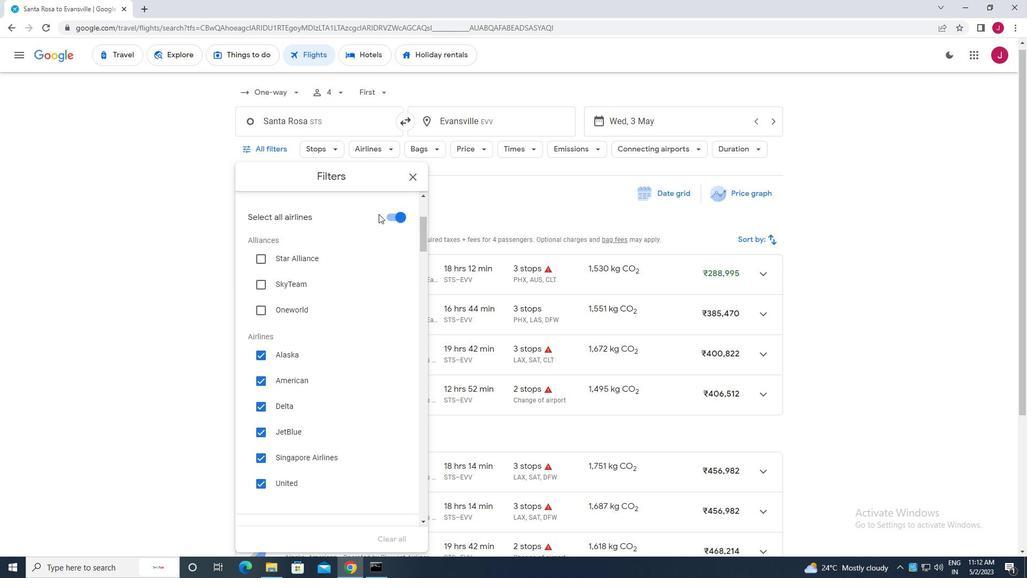 
Action: Mouse pressed left at (391, 220)
Screenshot: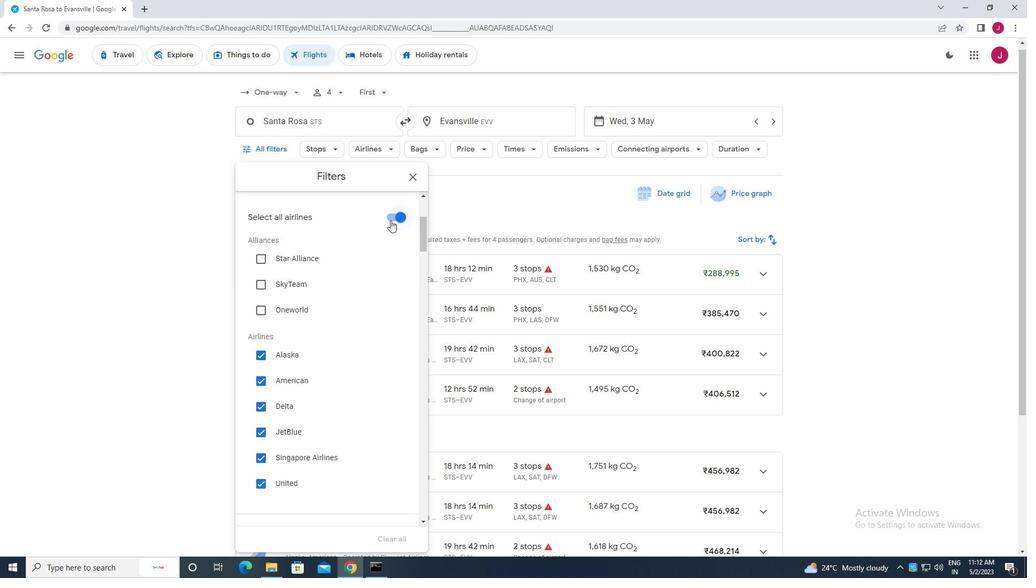 
Action: Mouse moved to (298, 324)
Screenshot: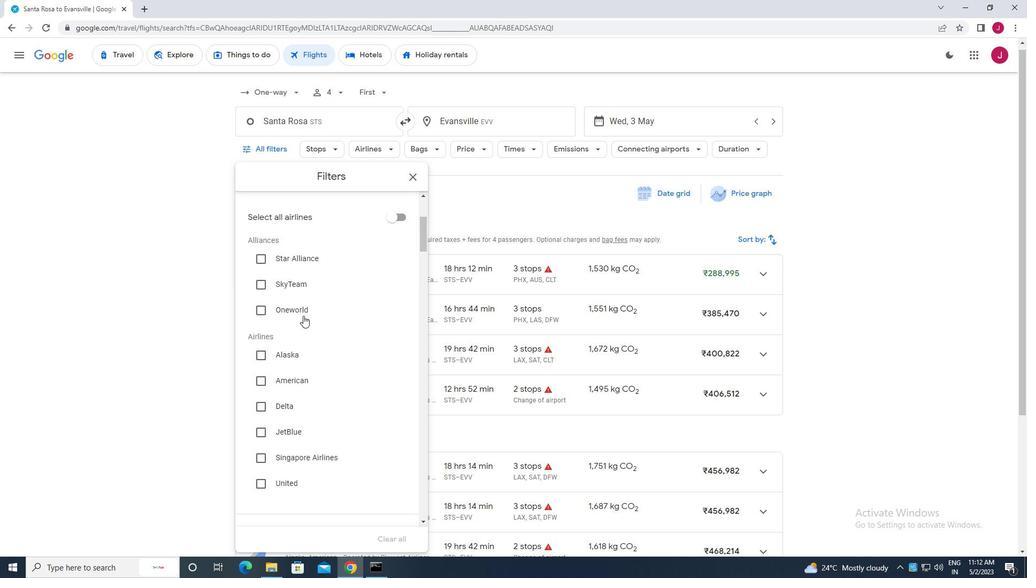 
Action: Mouse scrolled (298, 323) with delta (0, 0)
Screenshot: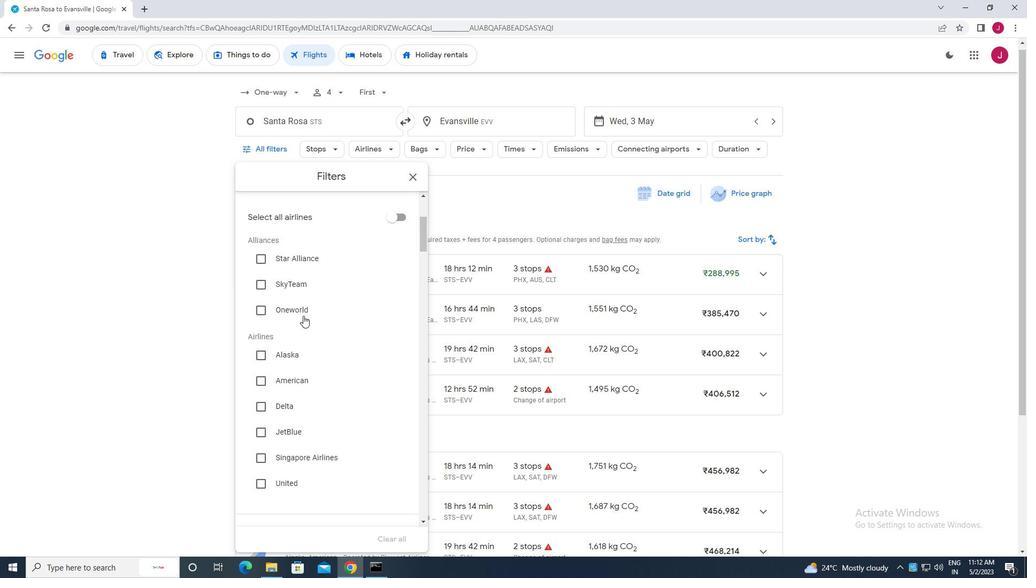 
Action: Mouse moved to (300, 327)
Screenshot: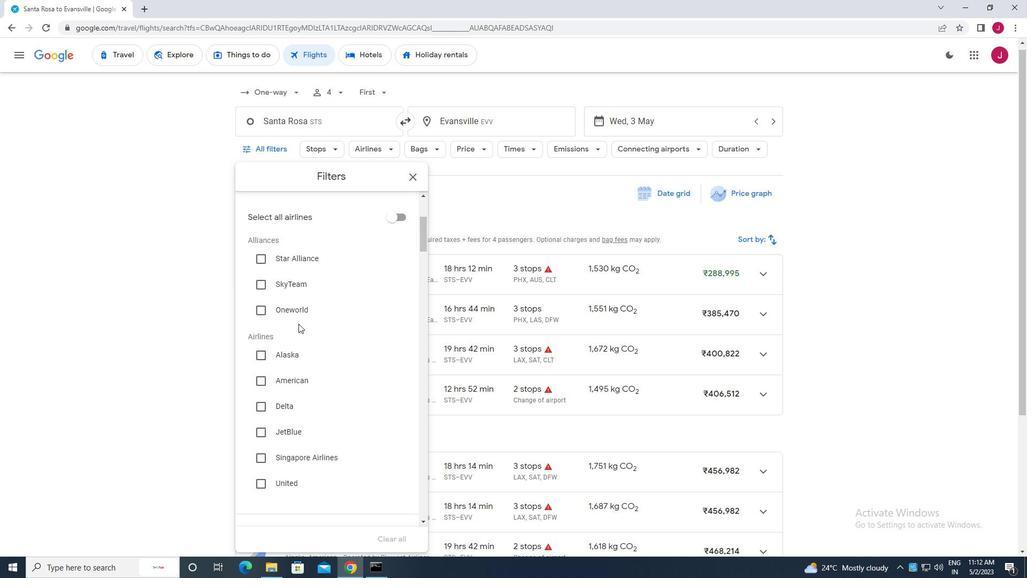 
Action: Mouse scrolled (300, 327) with delta (0, 0)
Screenshot: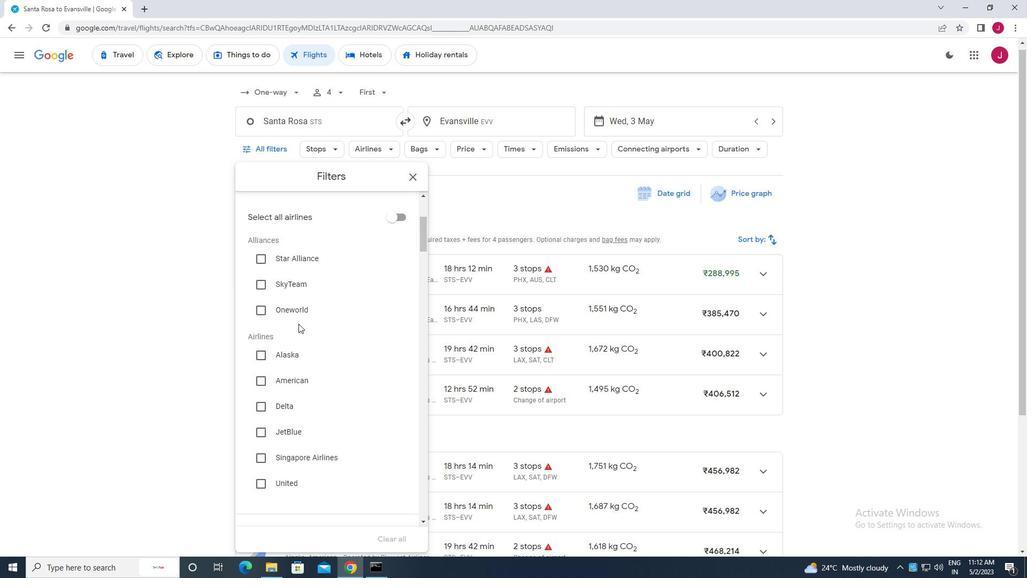 
Action: Mouse moved to (262, 300)
Screenshot: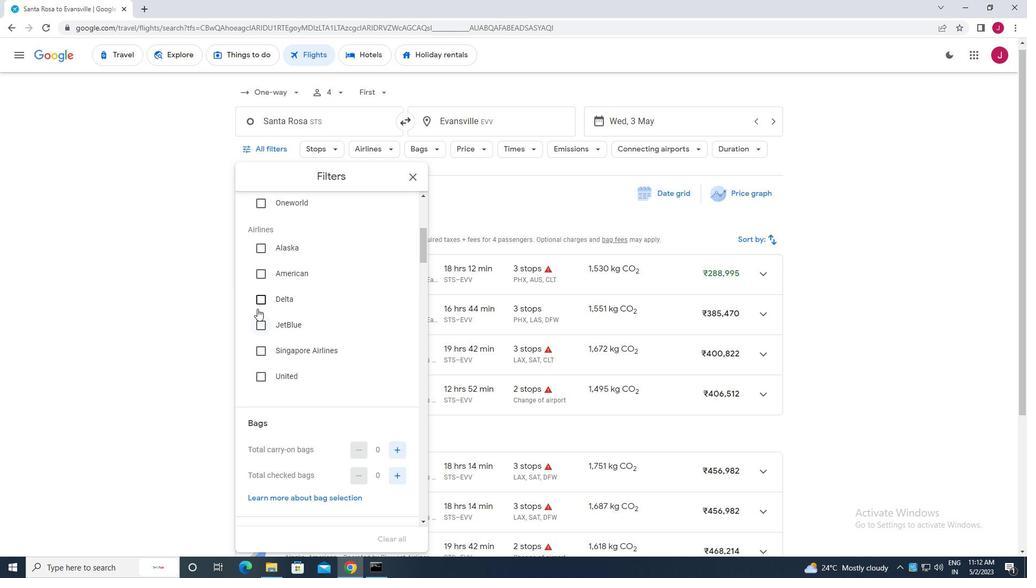 
Action: Mouse pressed left at (262, 300)
Screenshot: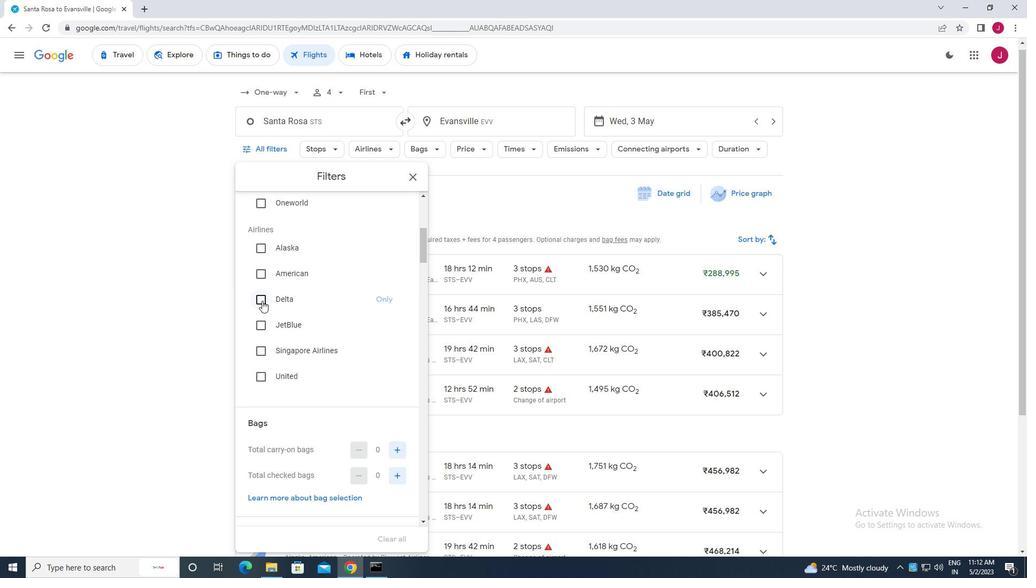 
Action: Mouse moved to (329, 296)
Screenshot: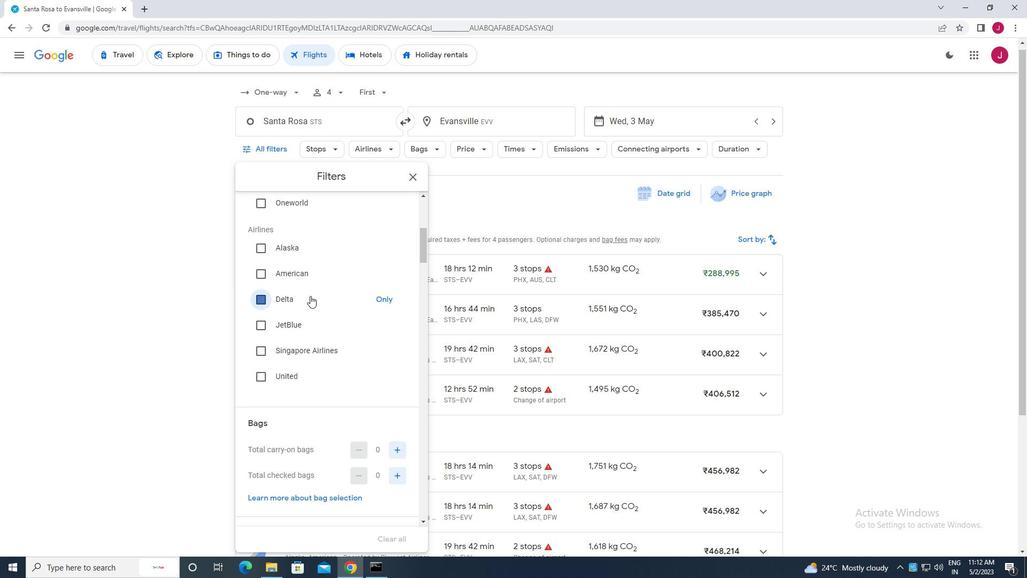
Action: Mouse scrolled (329, 295) with delta (0, 0)
Screenshot: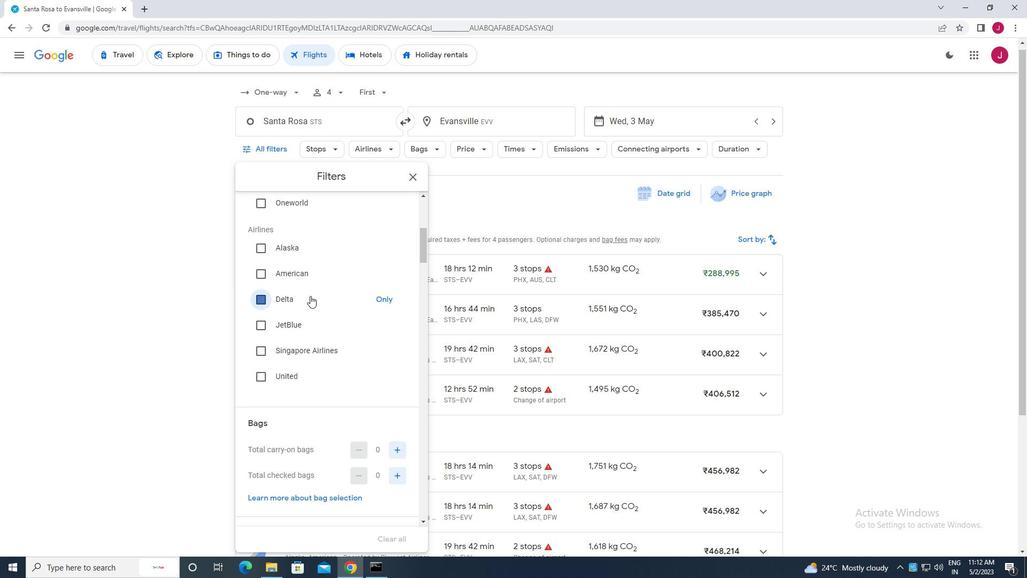 
Action: Mouse moved to (329, 296)
Screenshot: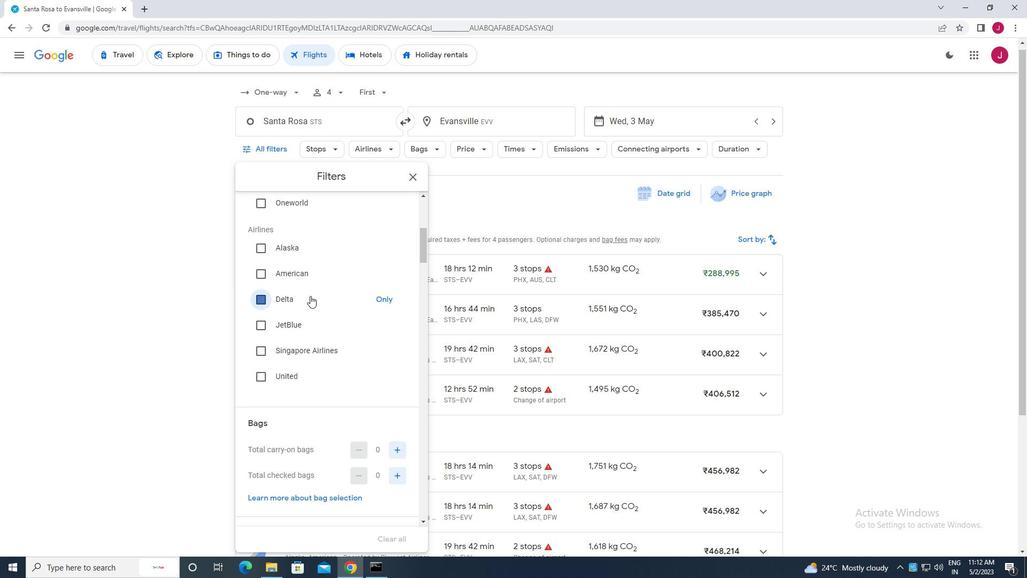 
Action: Mouse scrolled (329, 295) with delta (0, 0)
Screenshot: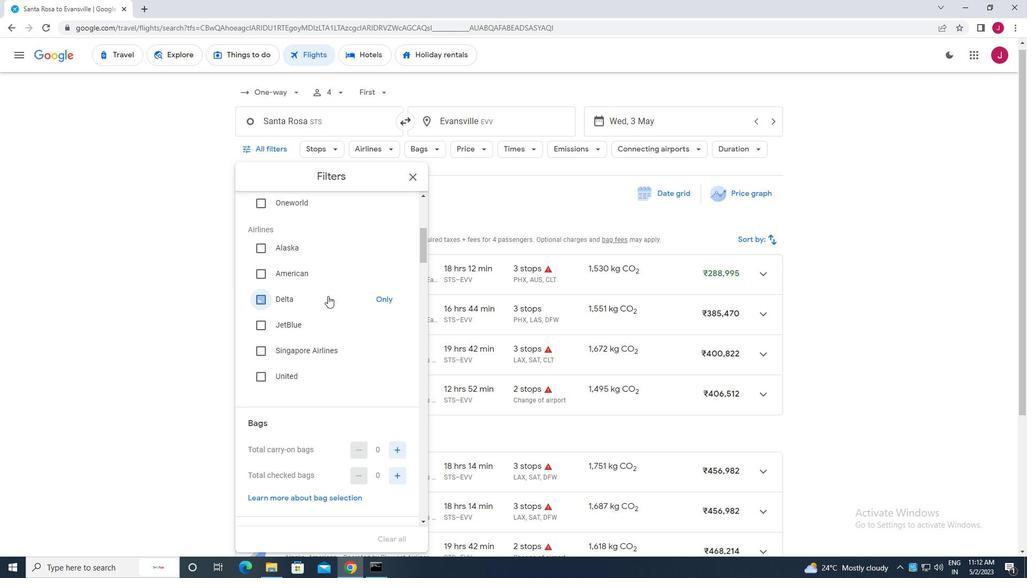 
Action: Mouse scrolled (329, 295) with delta (0, 0)
Screenshot: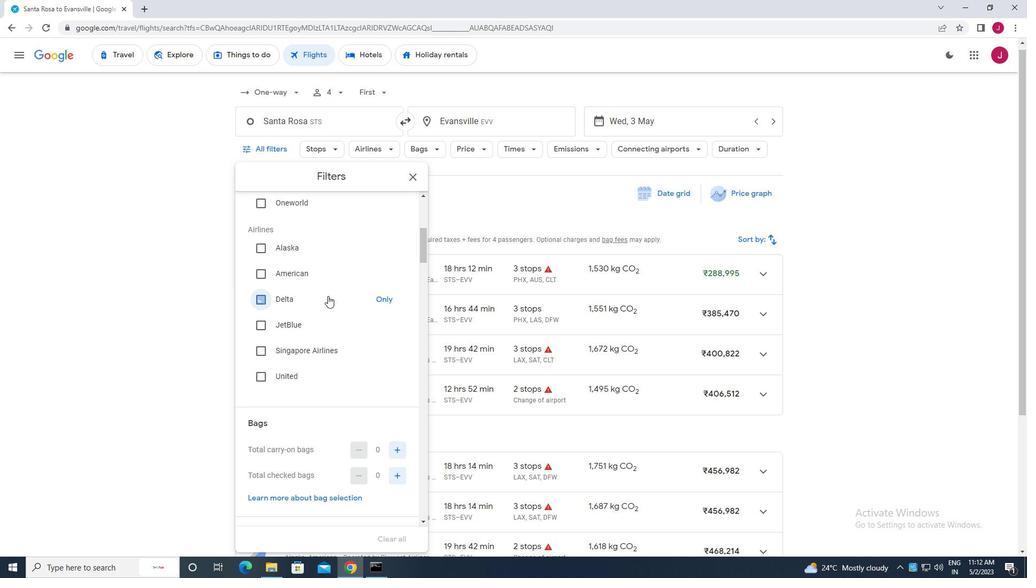 
Action: Mouse moved to (329, 296)
Screenshot: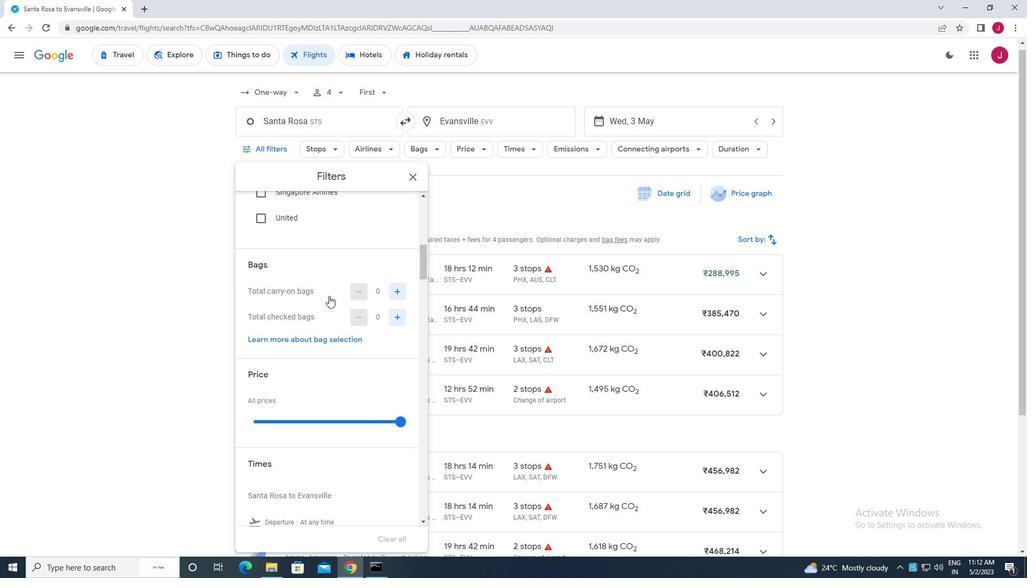 
Action: Mouse scrolled (329, 295) with delta (0, 0)
Screenshot: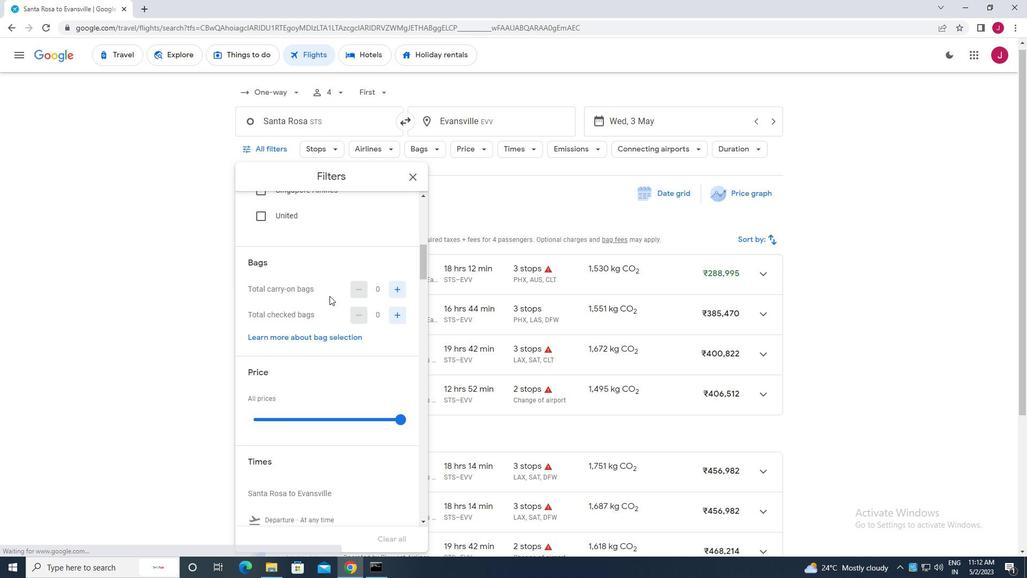 
Action: Mouse moved to (398, 235)
Screenshot: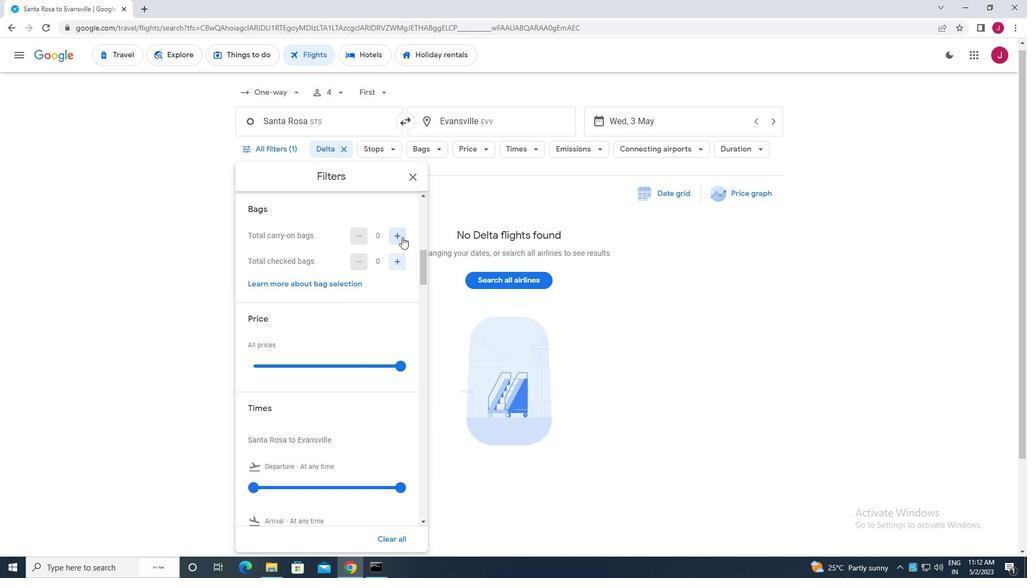 
Action: Mouse pressed left at (398, 235)
Screenshot: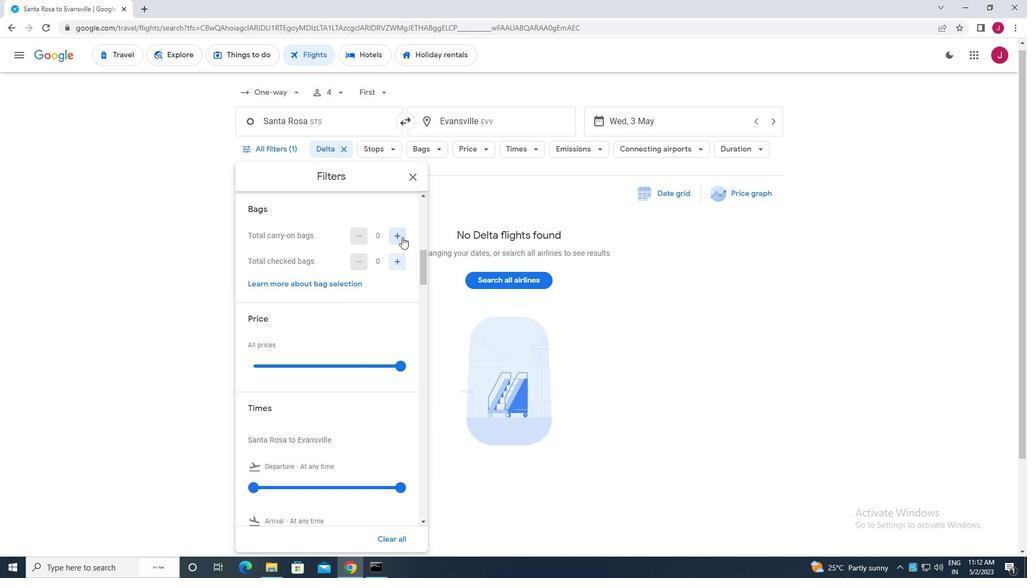 
Action: Mouse moved to (402, 265)
Screenshot: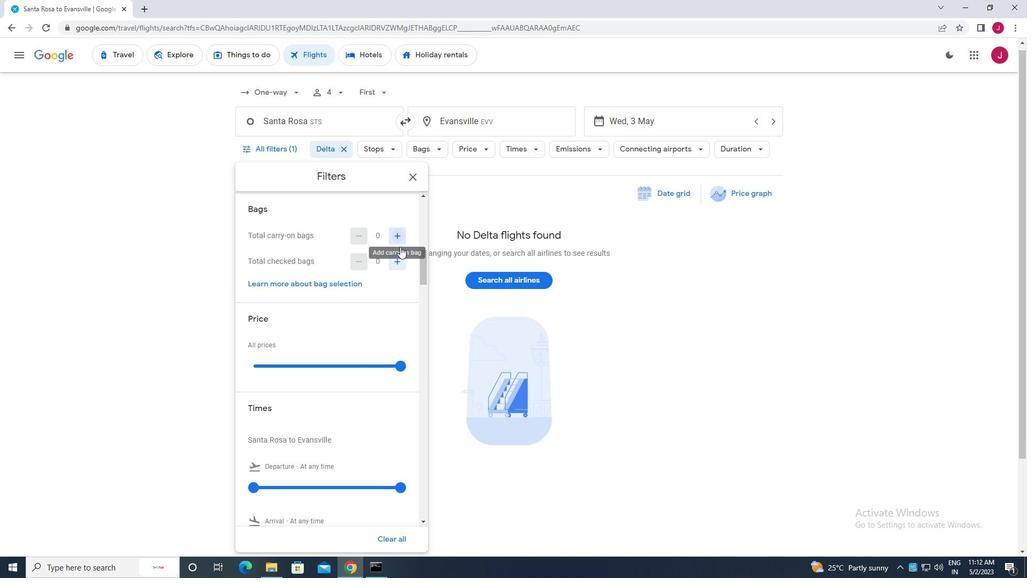 
Action: Mouse pressed left at (402, 265)
Screenshot: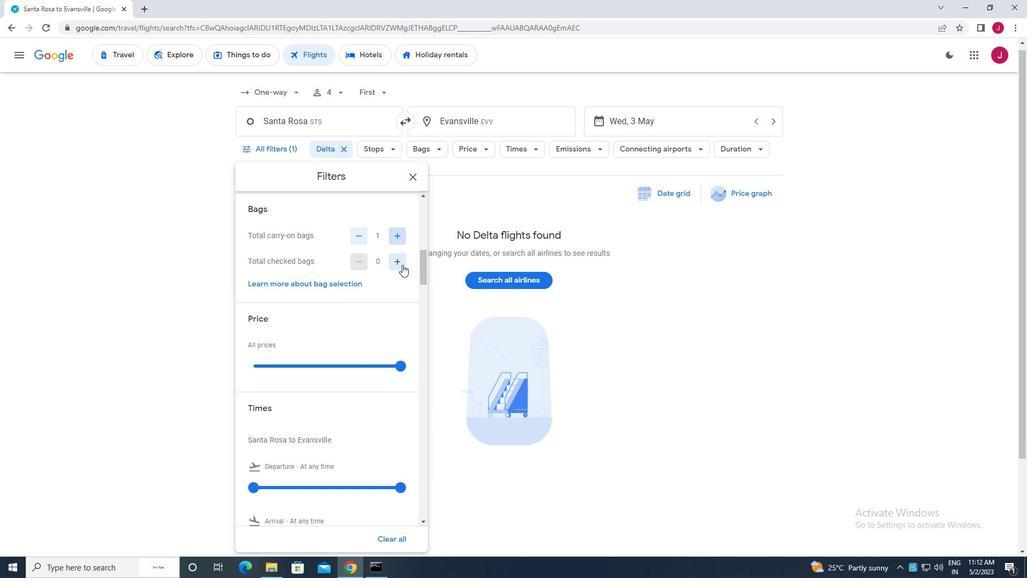 
Action: Mouse pressed left at (402, 265)
Screenshot: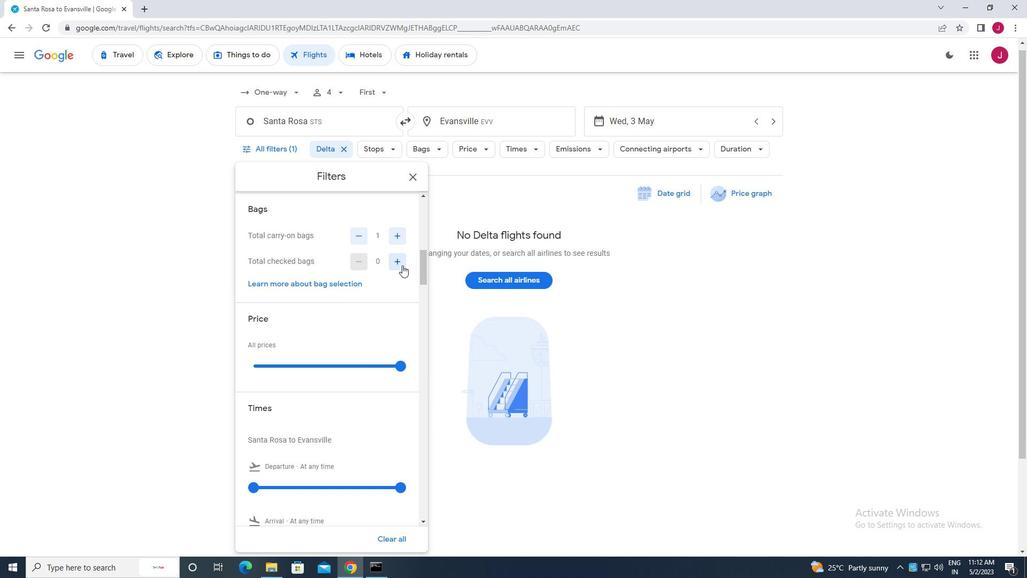 
Action: Mouse pressed left at (402, 265)
Screenshot: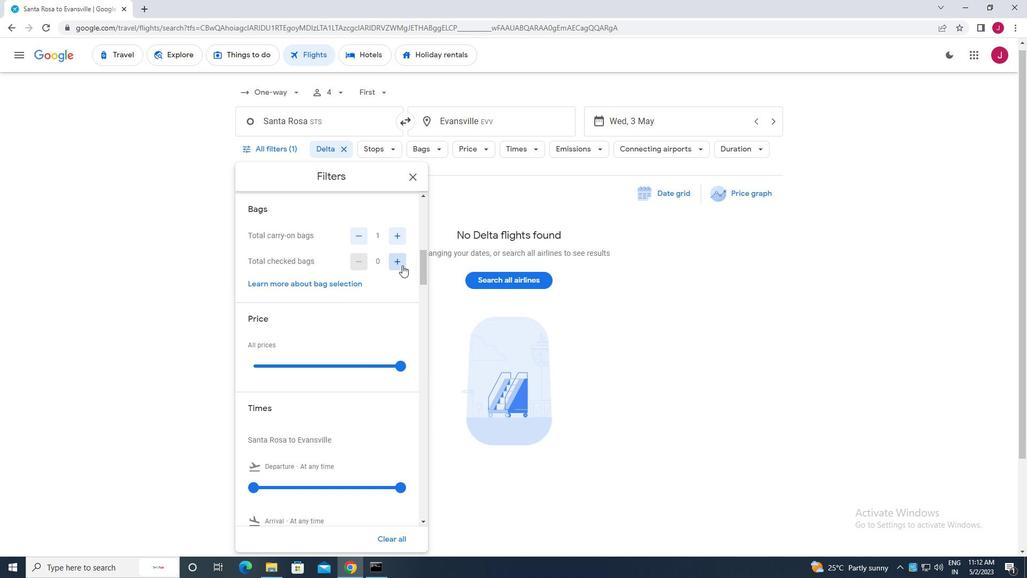 
Action: Mouse pressed left at (402, 265)
Screenshot: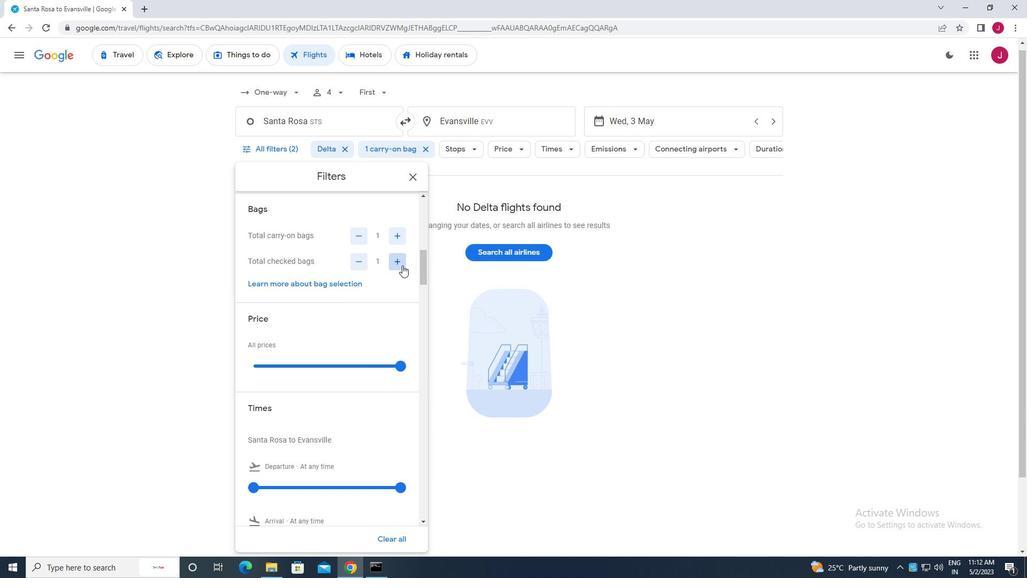 
Action: Mouse pressed left at (402, 265)
Screenshot: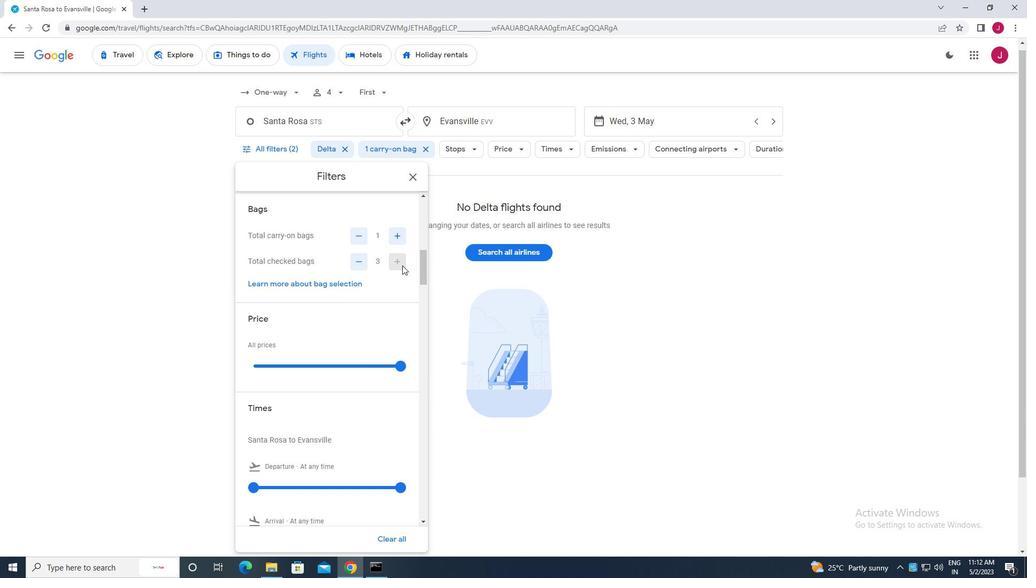 
Action: Mouse moved to (402, 365)
Screenshot: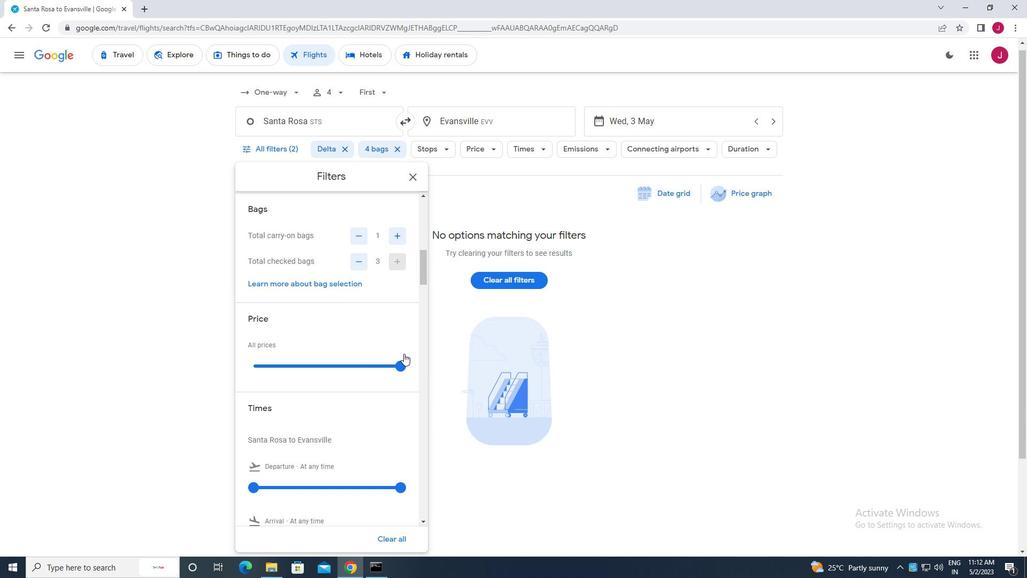 
Action: Mouse pressed left at (402, 365)
Screenshot: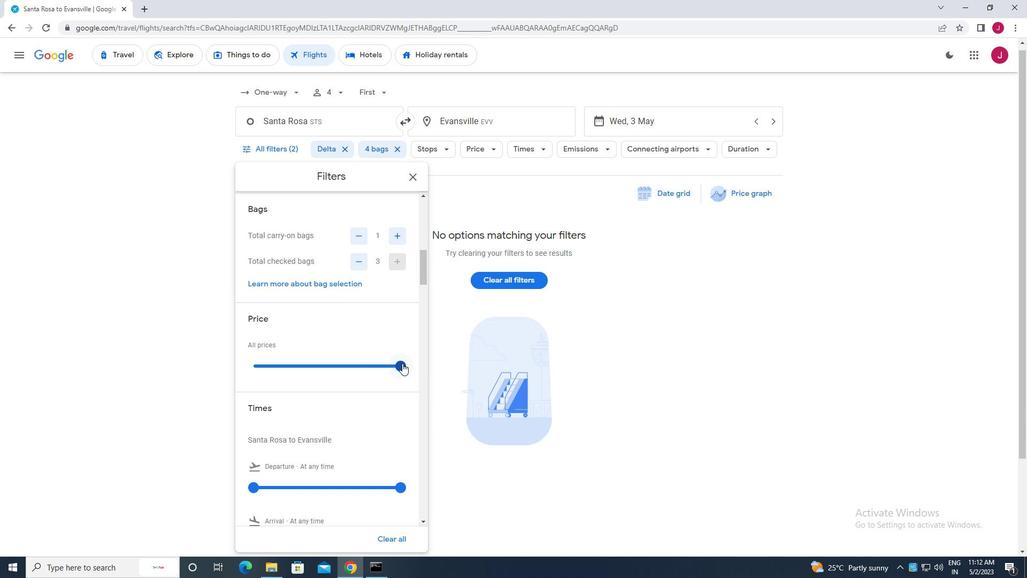 
Action: Mouse moved to (325, 313)
Screenshot: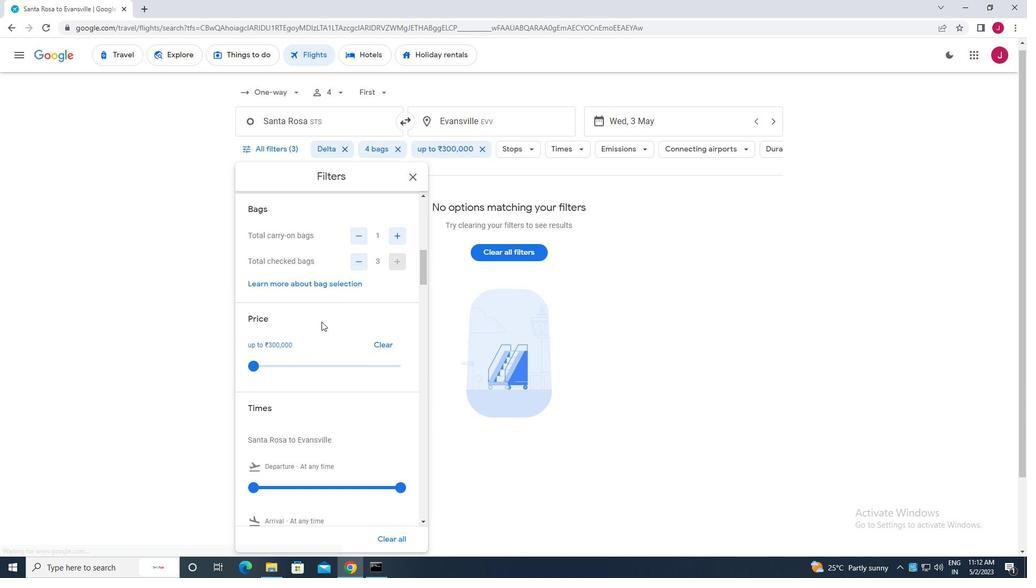 
Action: Mouse scrolled (325, 313) with delta (0, 0)
Screenshot: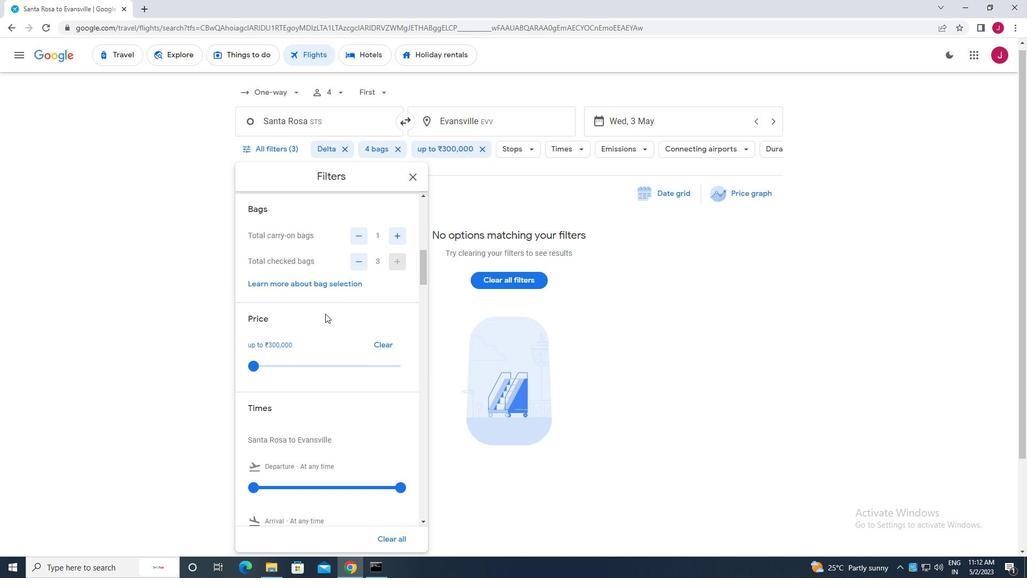 
Action: Mouse scrolled (325, 313) with delta (0, 0)
Screenshot: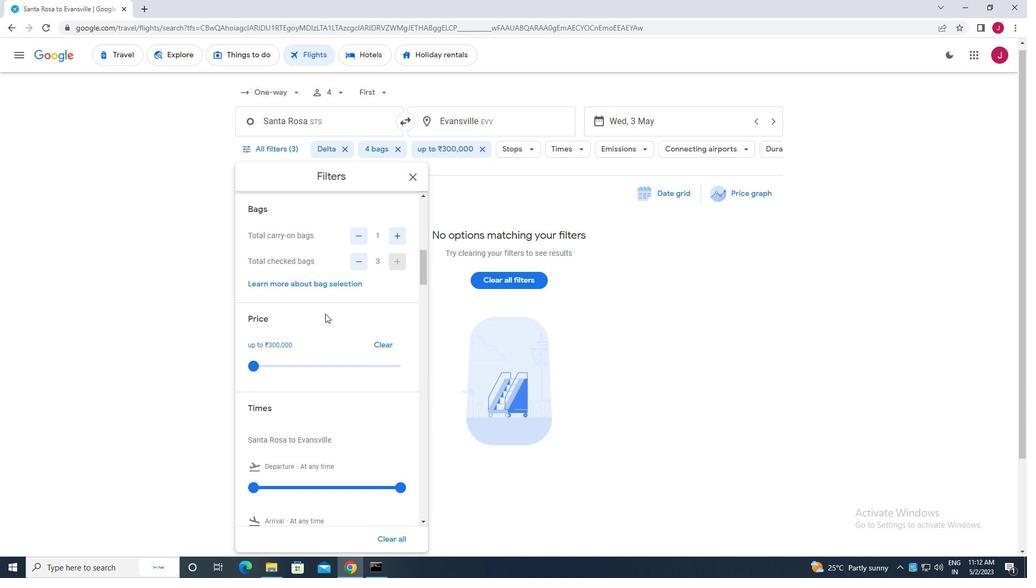 
Action: Mouse moved to (252, 378)
Screenshot: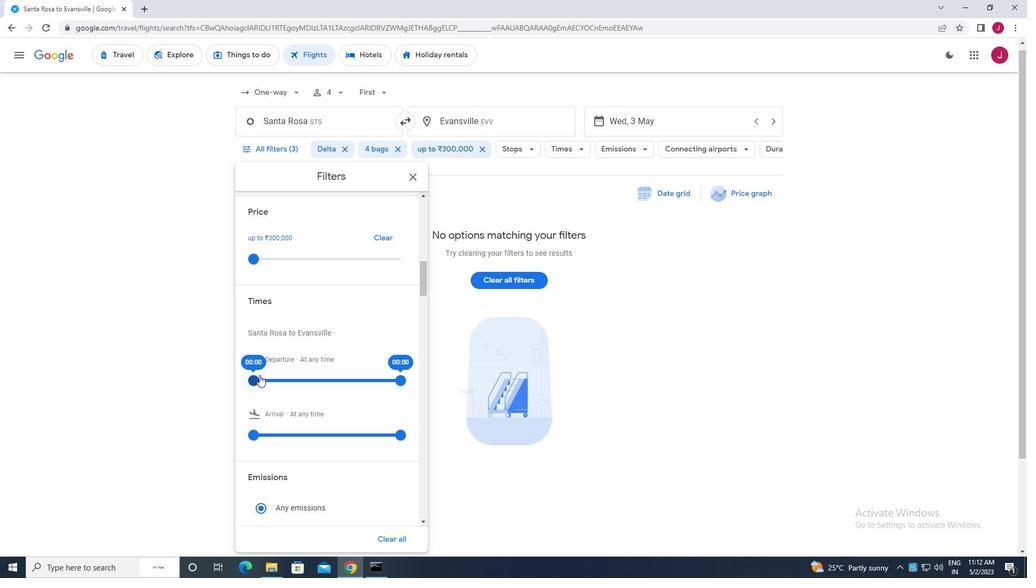 
Action: Mouse pressed left at (252, 378)
Screenshot: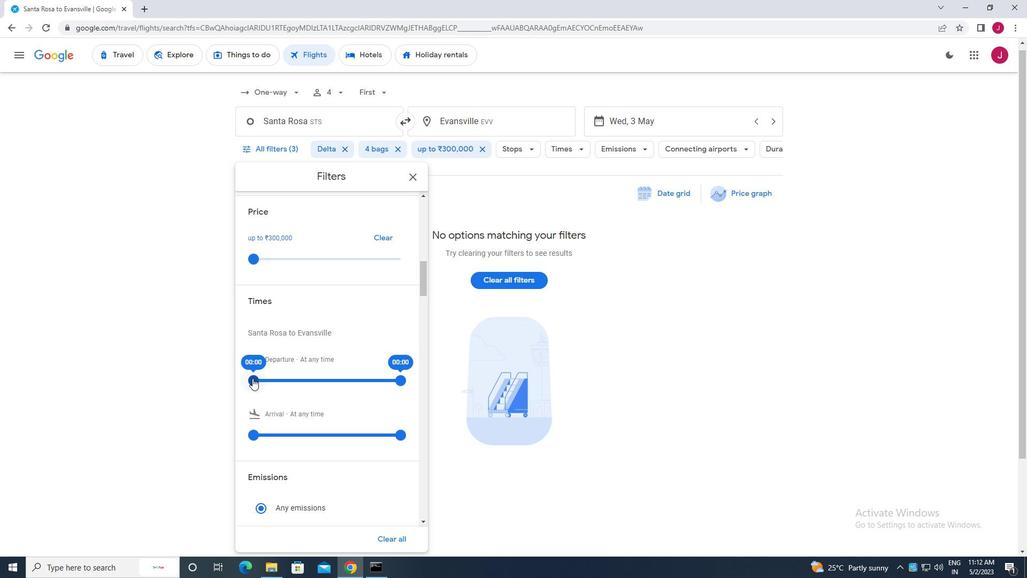 
Action: Mouse moved to (401, 381)
Screenshot: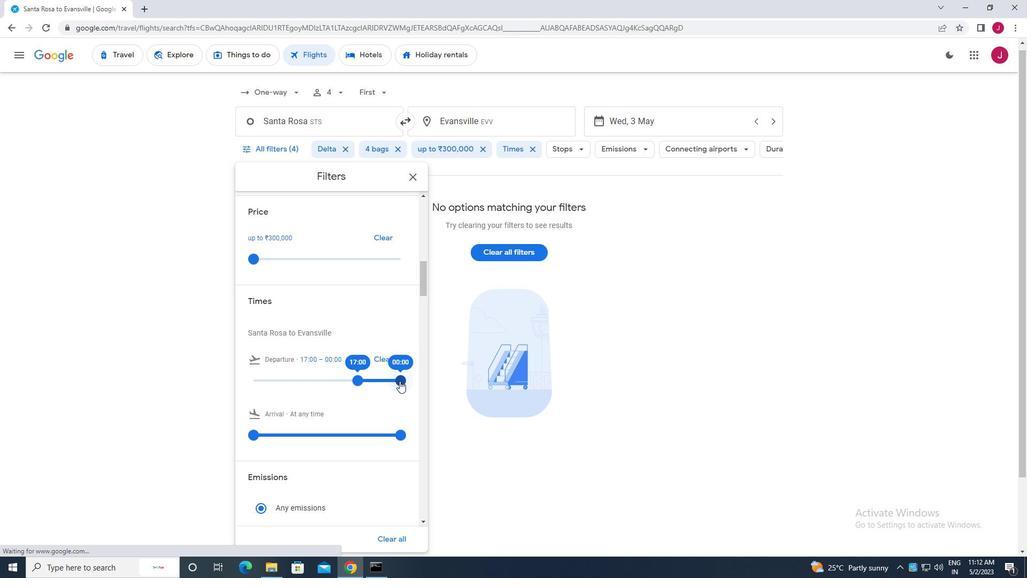
Action: Mouse pressed left at (401, 381)
Screenshot: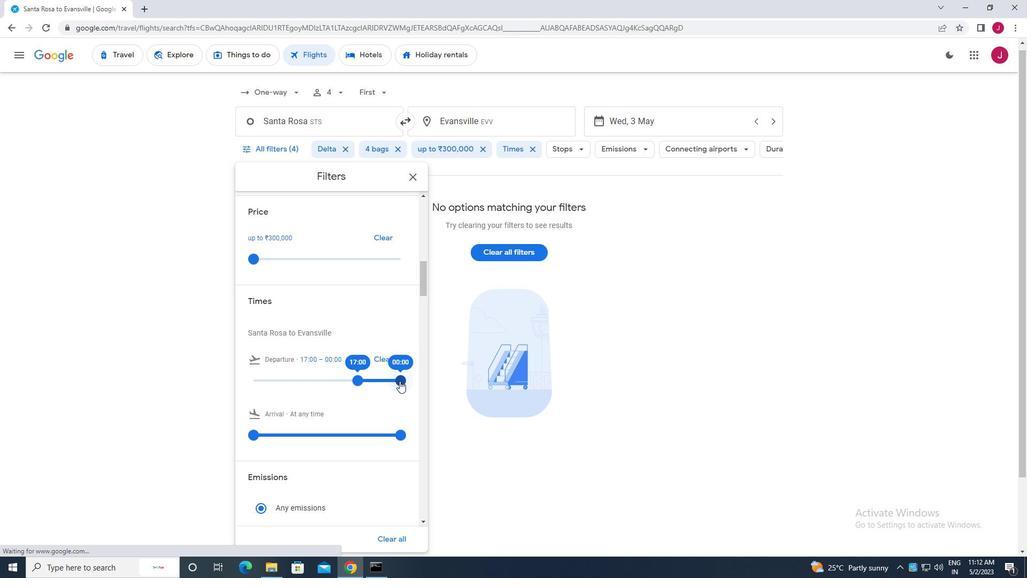 
Action: Mouse moved to (411, 180)
Screenshot: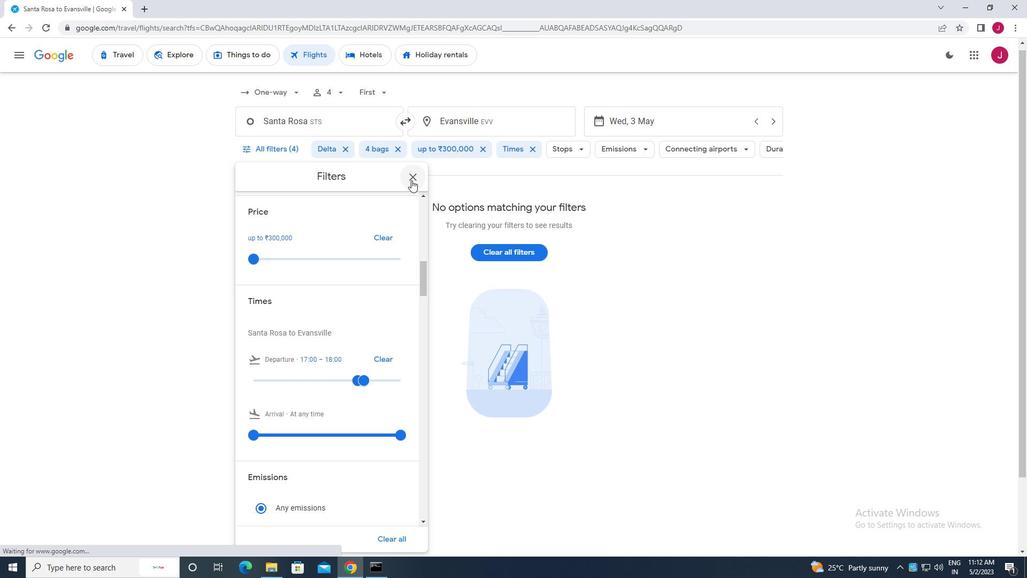 
Action: Mouse pressed left at (411, 180)
Screenshot: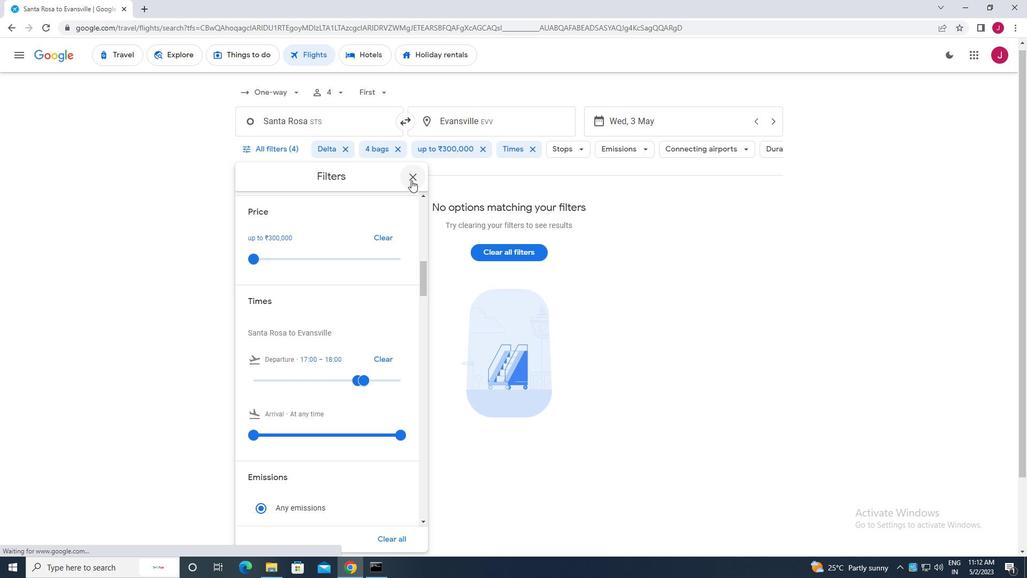 
Action: Mouse moved to (404, 178)
Screenshot: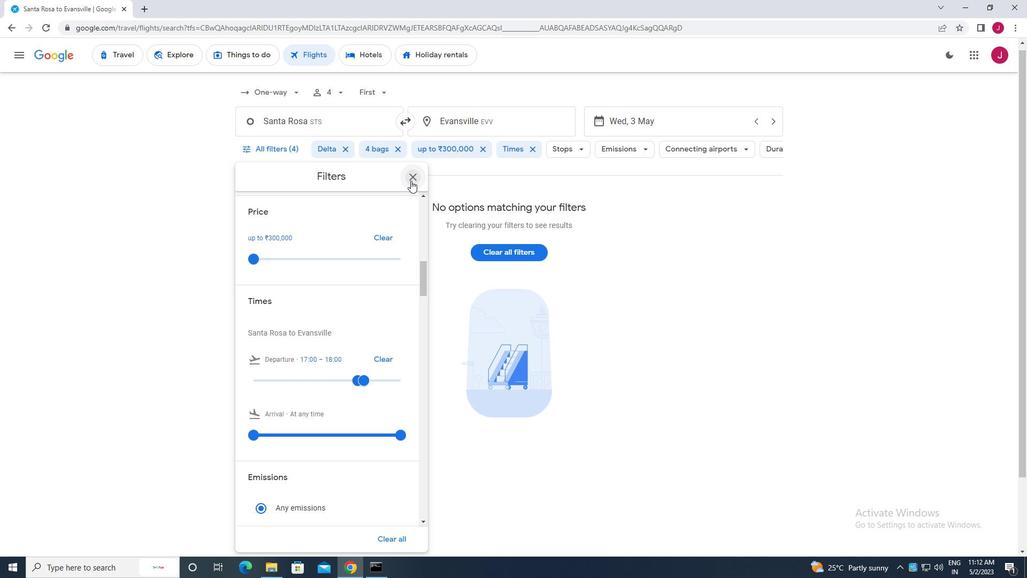 
